 Task: Look for space in Metro, Indonesia from 6th September, 2023 to 15th September, 2023 for 6 adults in price range Rs.8000 to Rs.12000. Place can be entire place or private room with 6 bedrooms having 6 beds and 6 bathrooms. Property type can be house, flat, guest house. Amenities needed are: wifi, TV, free parkinig on premises, gym, breakfast. Booking option can be shelf check-in. Required host language is English.
Action: Mouse moved to (434, 87)
Screenshot: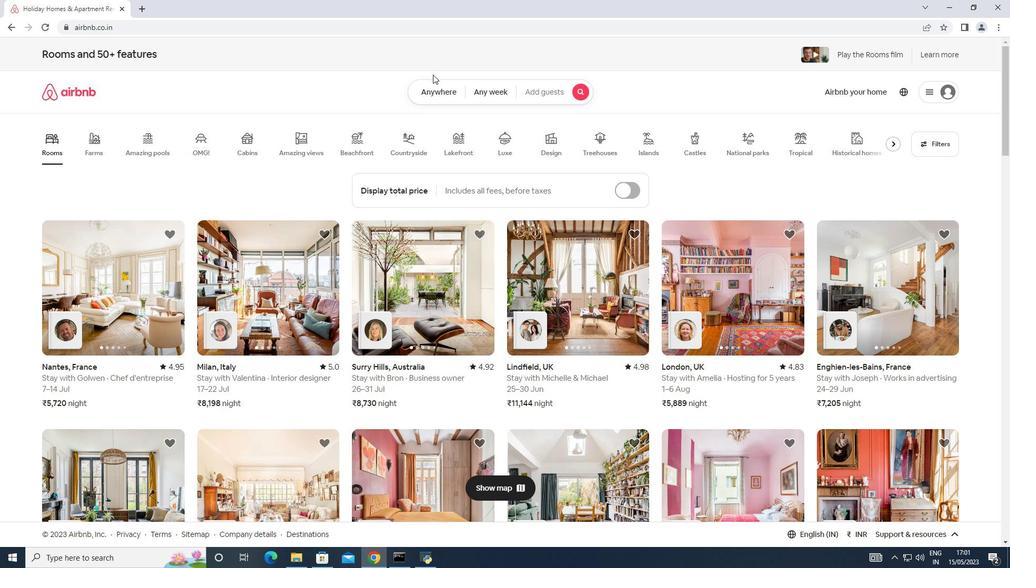 
Action: Mouse pressed left at (434, 87)
Screenshot: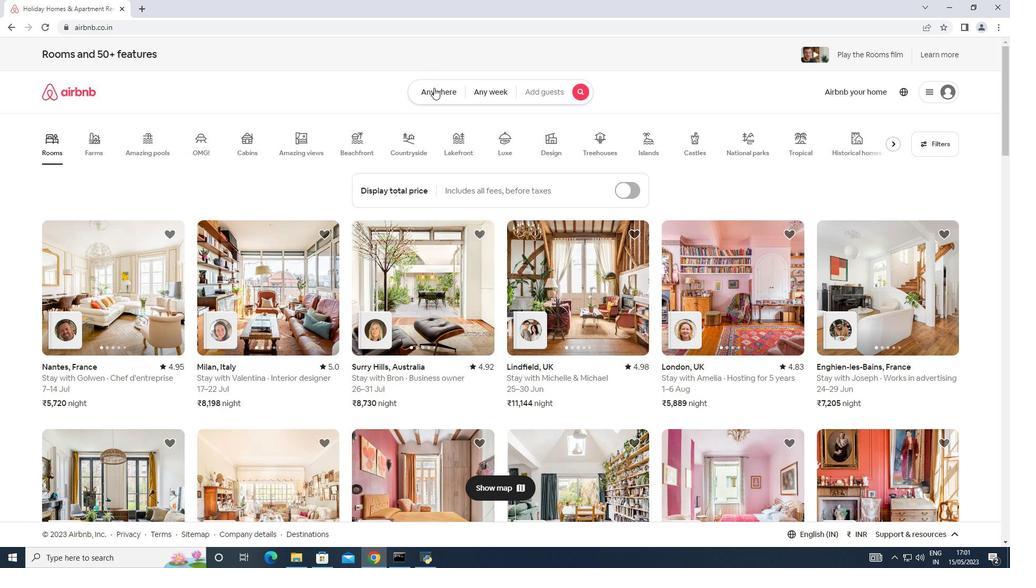 
Action: Mouse moved to (379, 135)
Screenshot: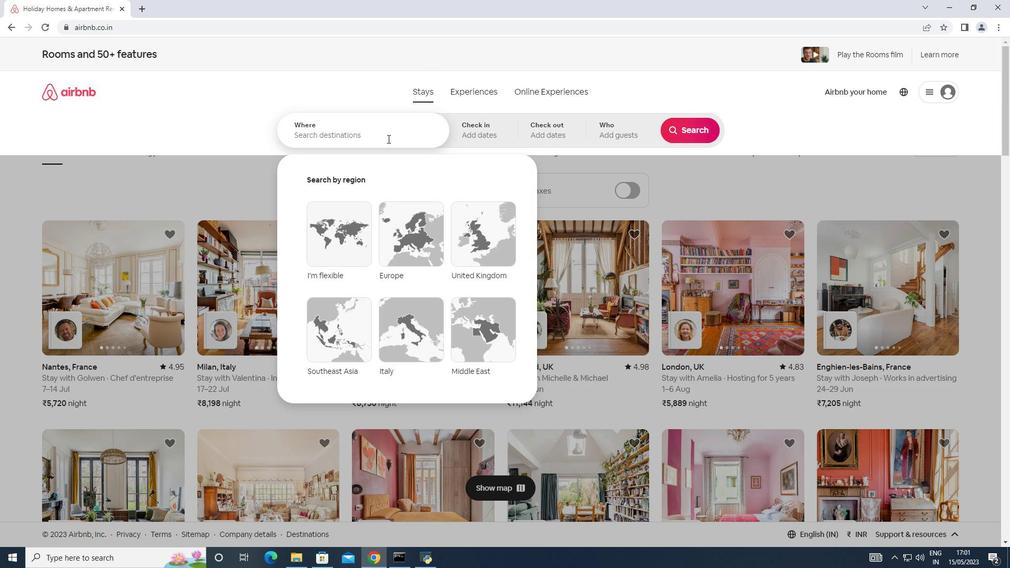 
Action: Mouse pressed left at (379, 135)
Screenshot: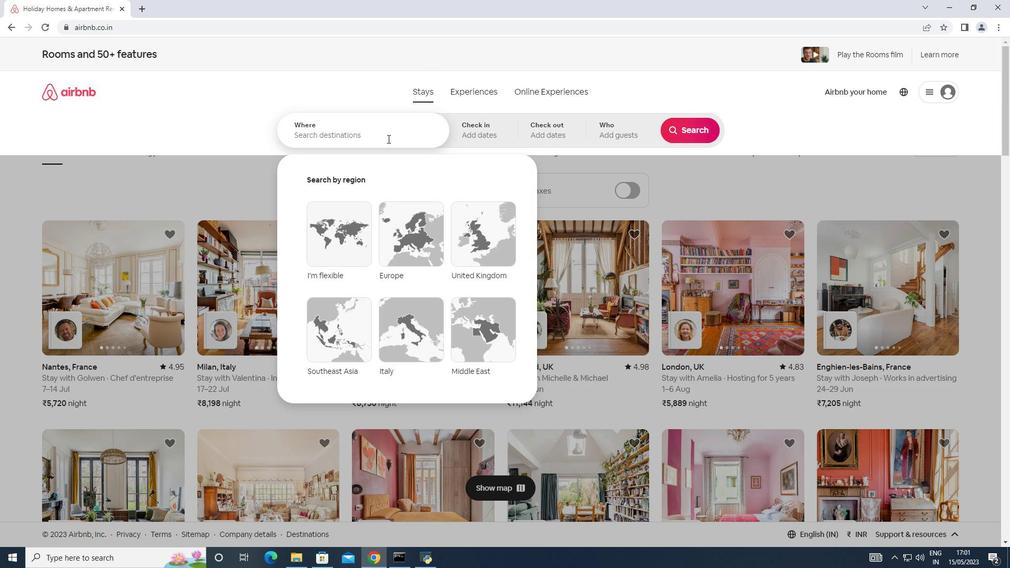 
Action: Key pressed <Key.shift>Metro,<Key.shift><Key.shift><Key.shift><Key.shift><Key.shift><Key.shift><Key.shift><Key.shift><Key.shift><Key.shift><Key.shift><Key.shift><Key.shift><Key.shift>Indonesia
Screenshot: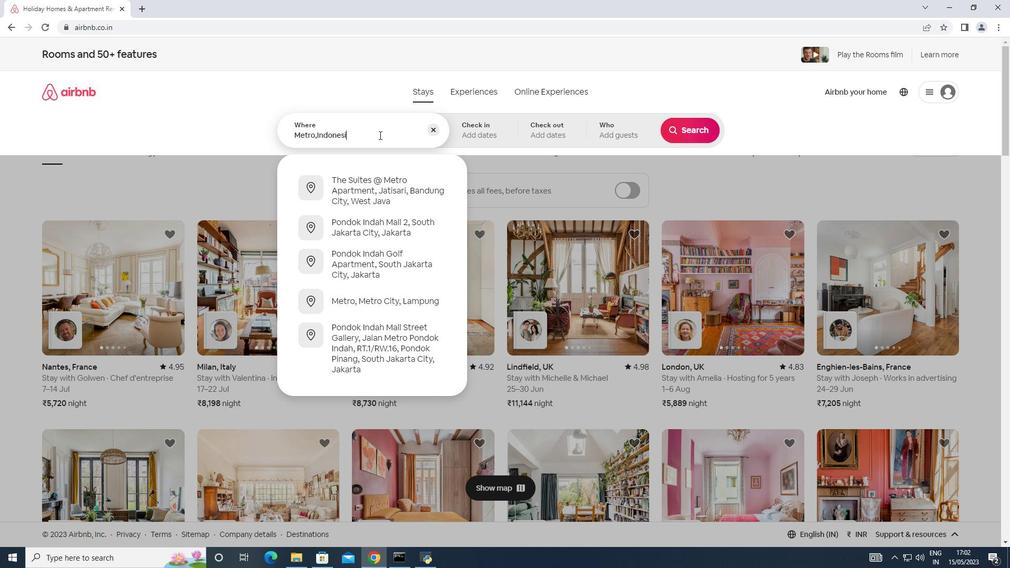 
Action: Mouse moved to (468, 123)
Screenshot: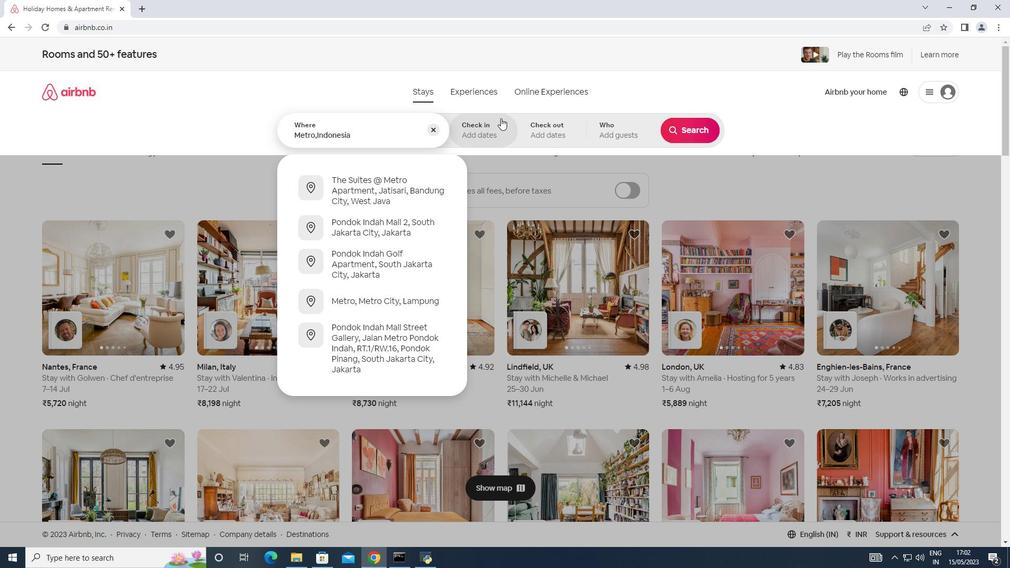 
Action: Mouse pressed left at (468, 123)
Screenshot: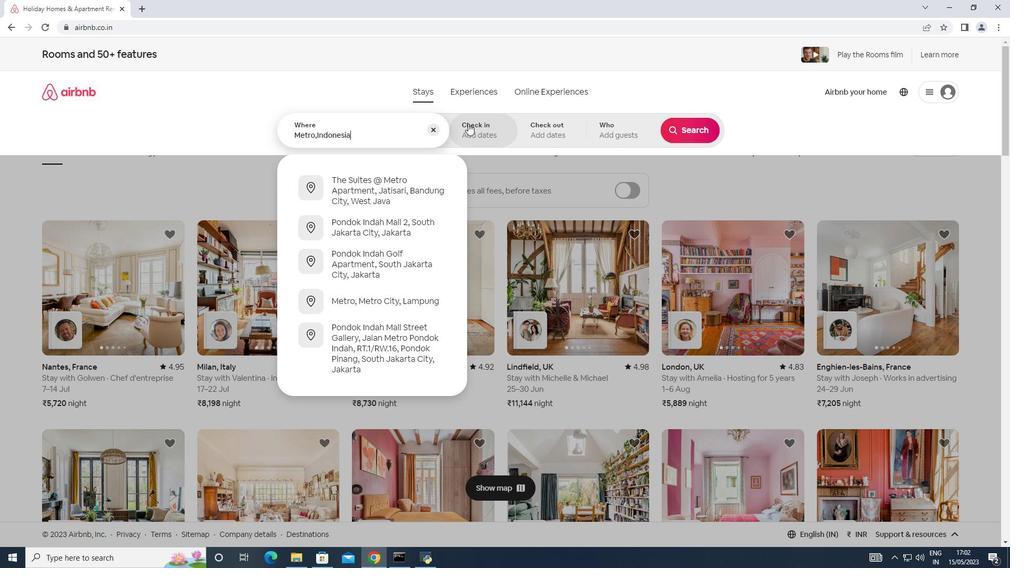 
Action: Mouse moved to (687, 213)
Screenshot: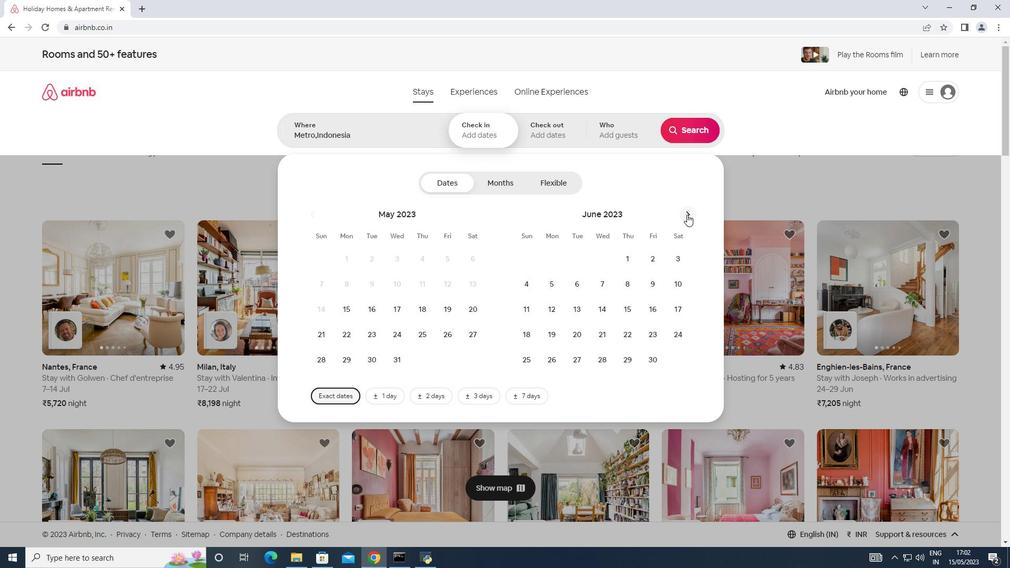 
Action: Mouse pressed left at (687, 213)
Screenshot: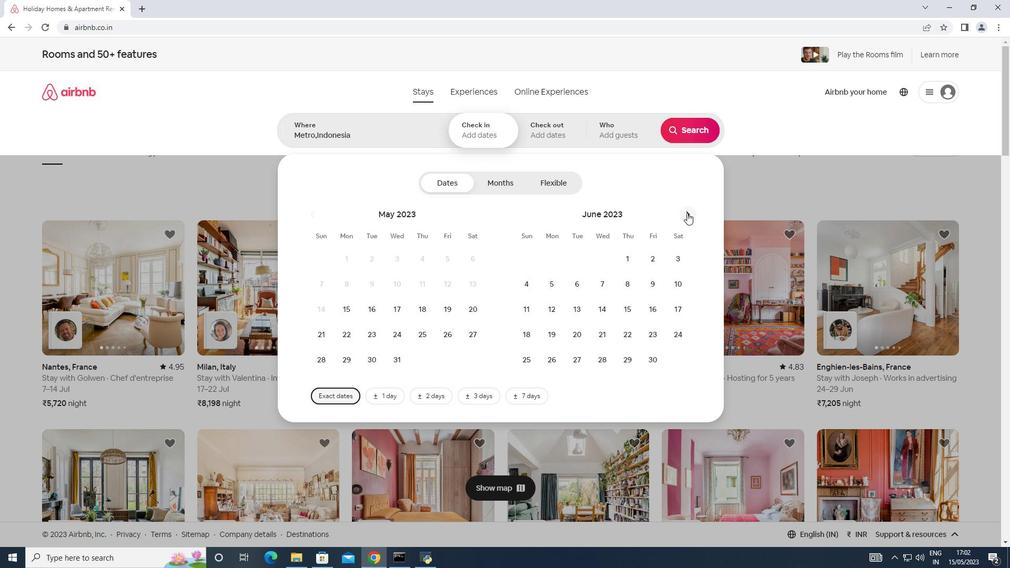 
Action: Mouse pressed left at (687, 213)
Screenshot: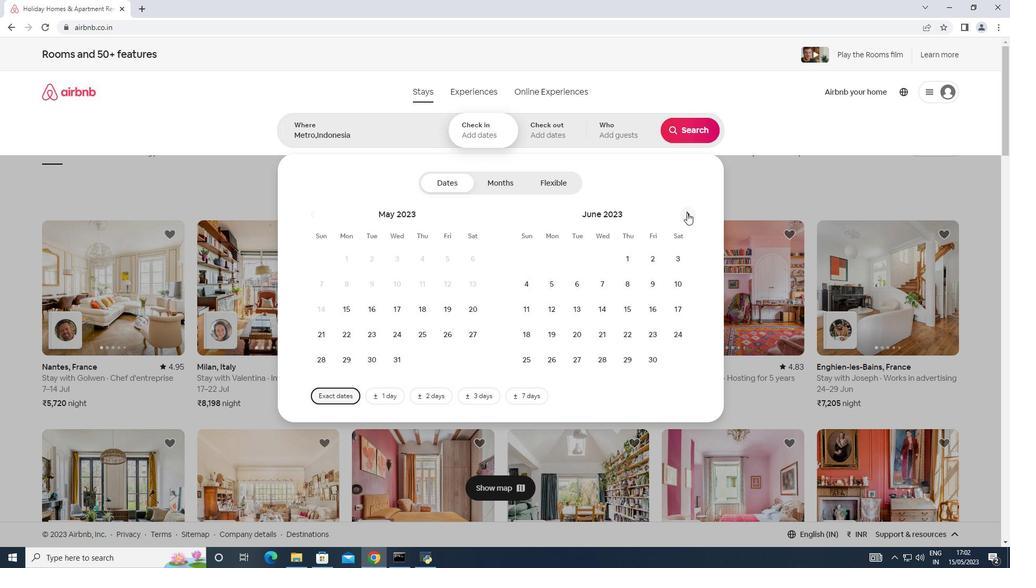 
Action: Mouse pressed left at (687, 213)
Screenshot: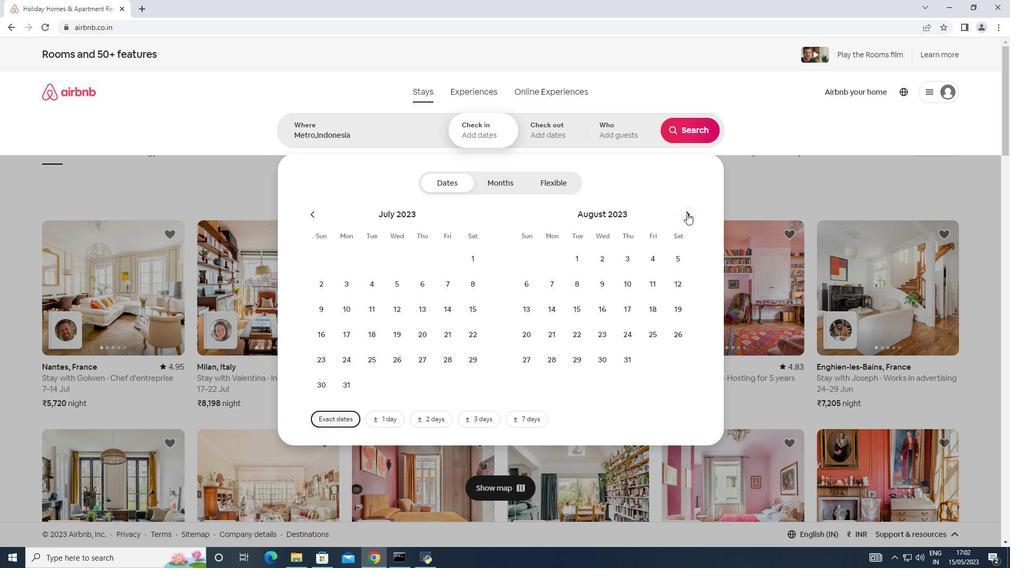 
Action: Mouse moved to (600, 280)
Screenshot: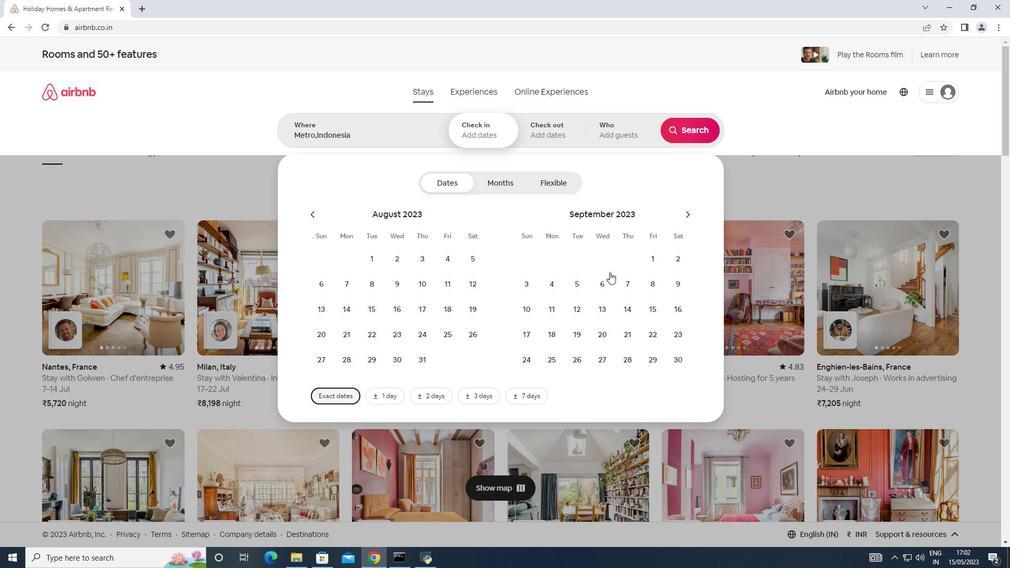 
Action: Mouse pressed left at (600, 280)
Screenshot: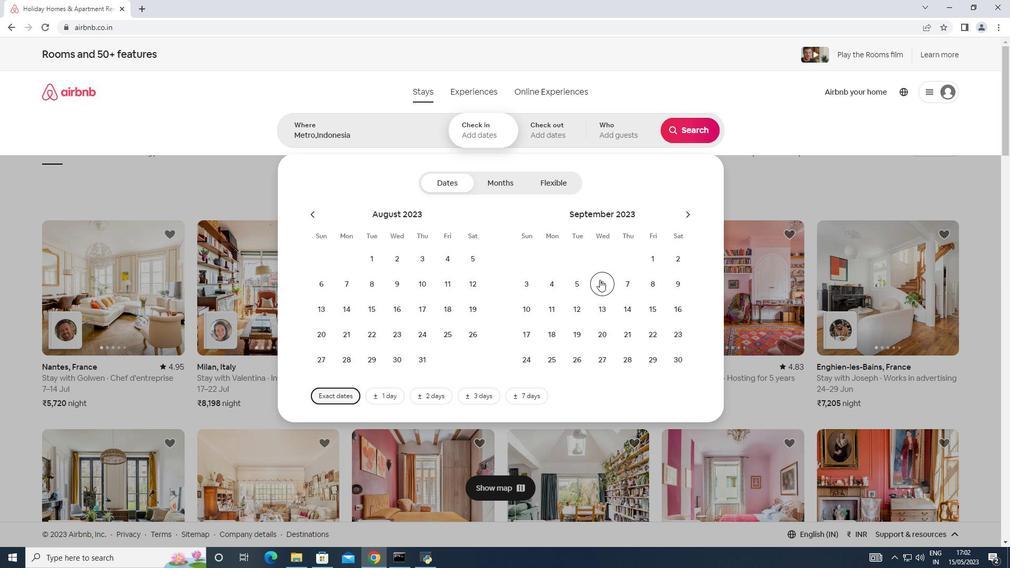 
Action: Mouse moved to (654, 312)
Screenshot: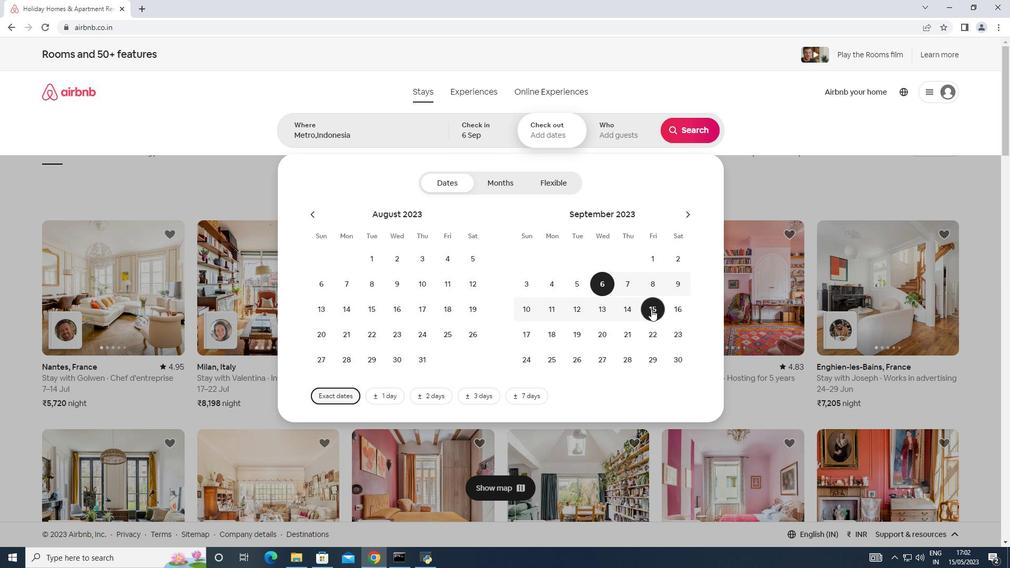 
Action: Mouse pressed left at (654, 312)
Screenshot: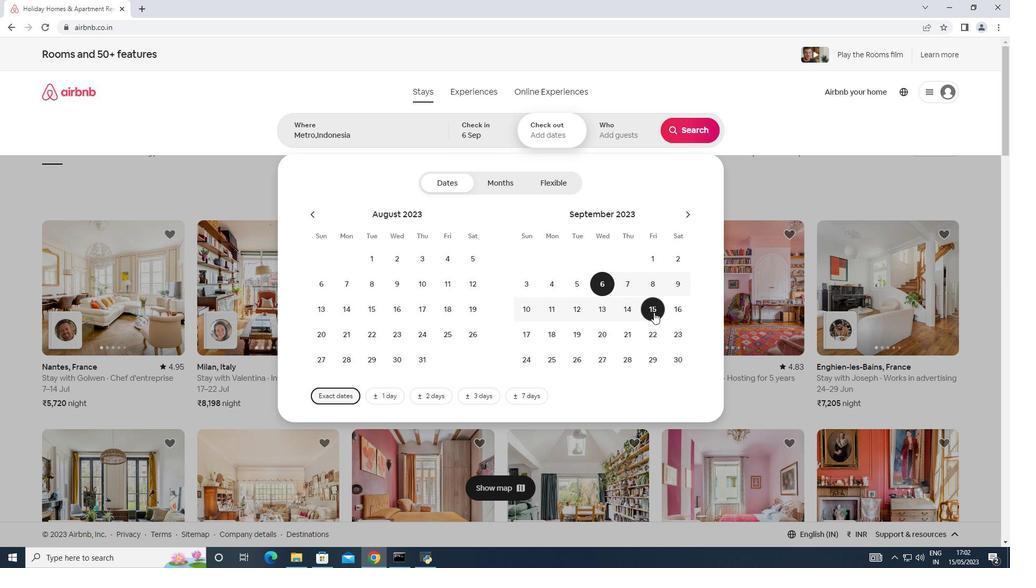 
Action: Mouse moved to (633, 134)
Screenshot: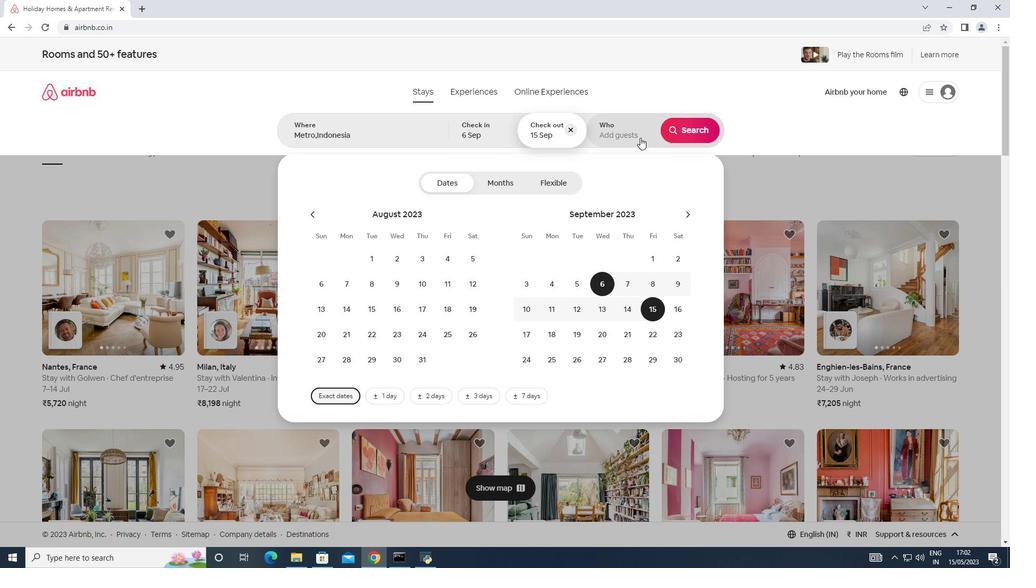
Action: Mouse pressed left at (633, 134)
Screenshot: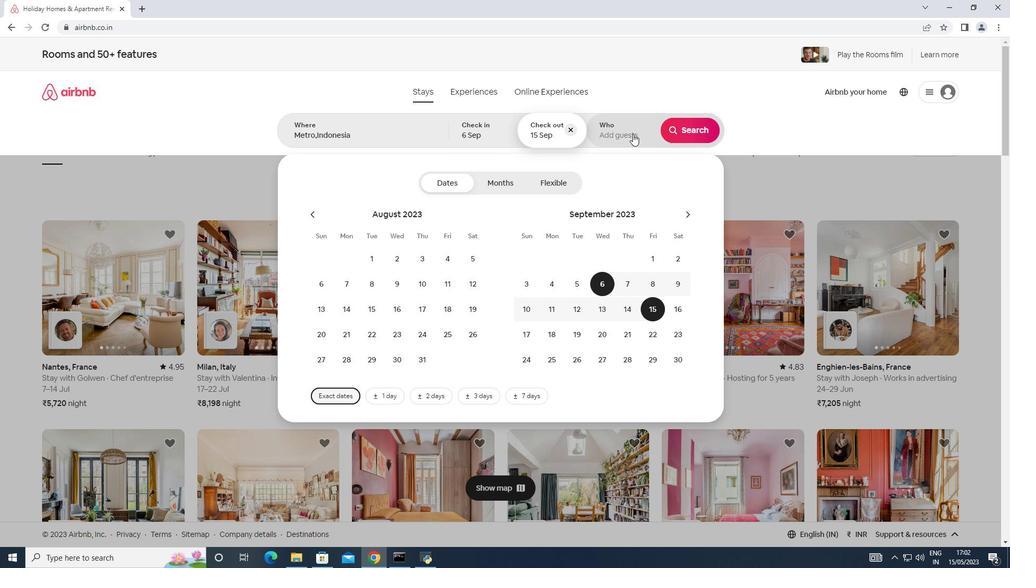 
Action: Mouse moved to (687, 184)
Screenshot: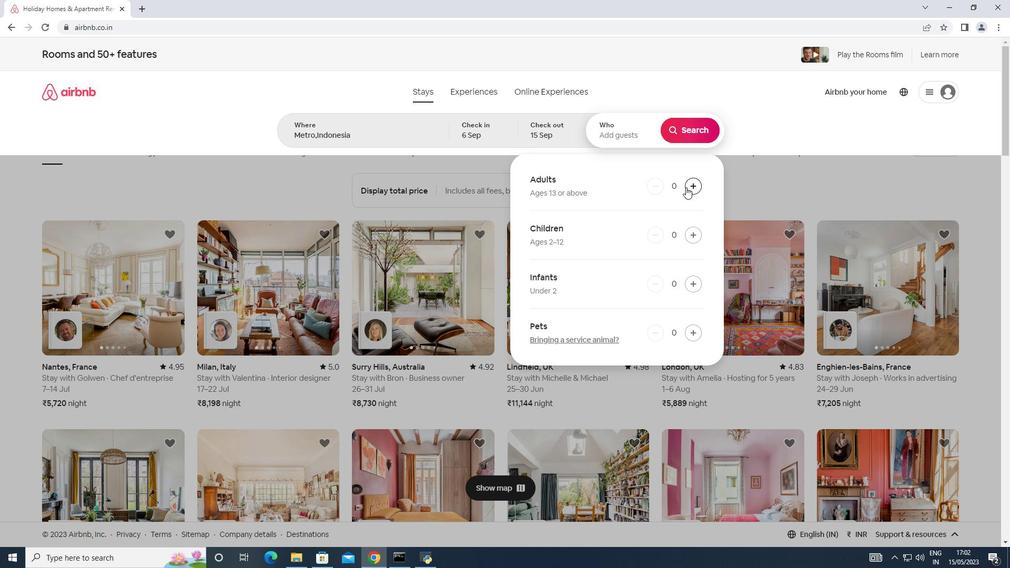 
Action: Mouse pressed left at (687, 184)
Screenshot: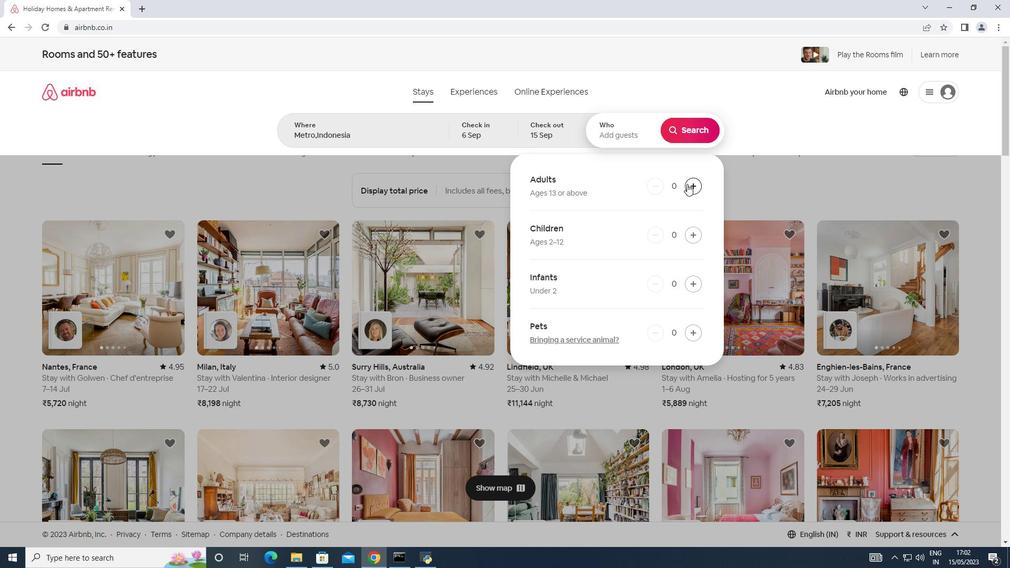 
Action: Mouse pressed left at (687, 184)
Screenshot: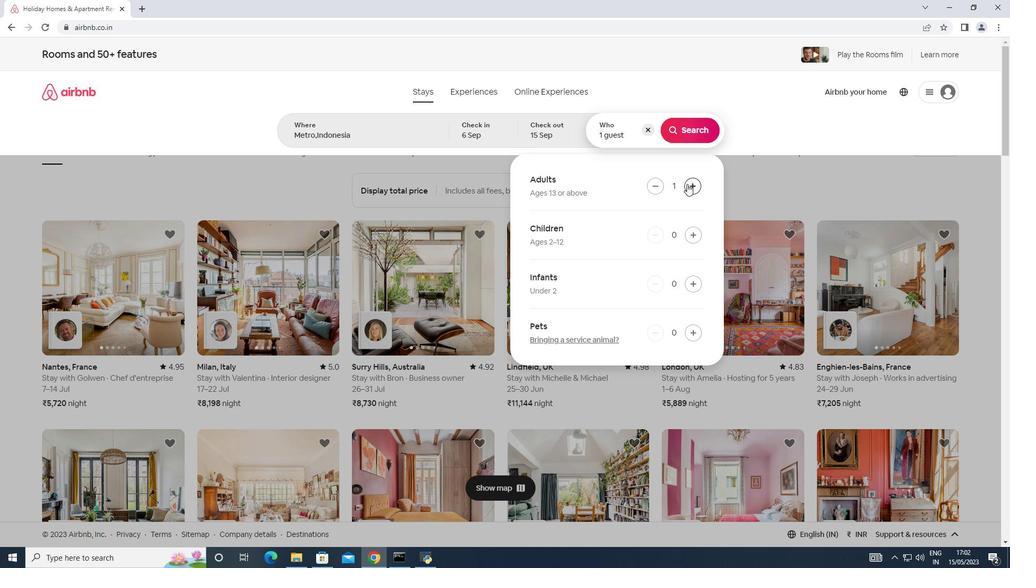 
Action: Mouse pressed left at (687, 184)
Screenshot: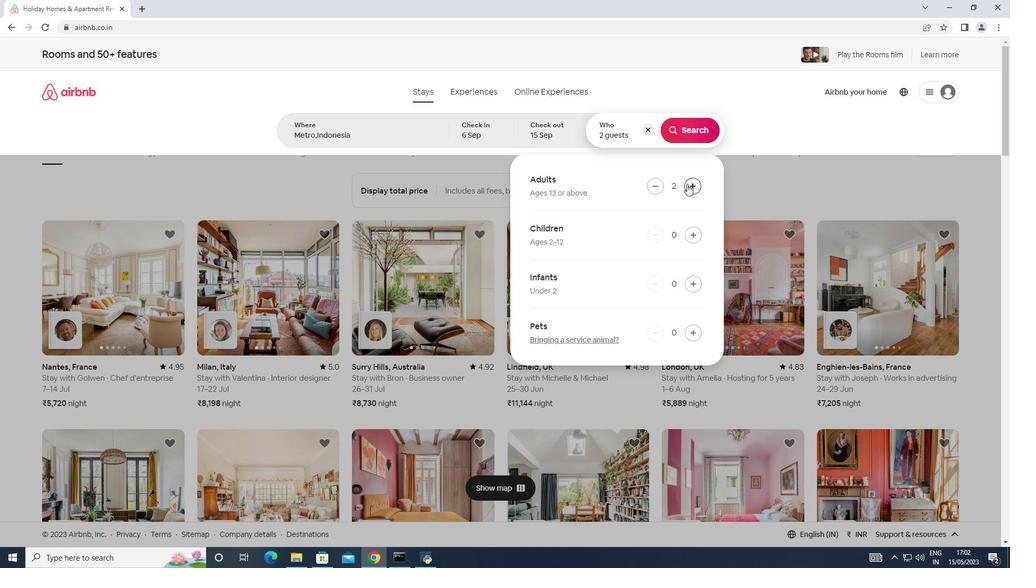 
Action: Mouse pressed left at (687, 184)
Screenshot: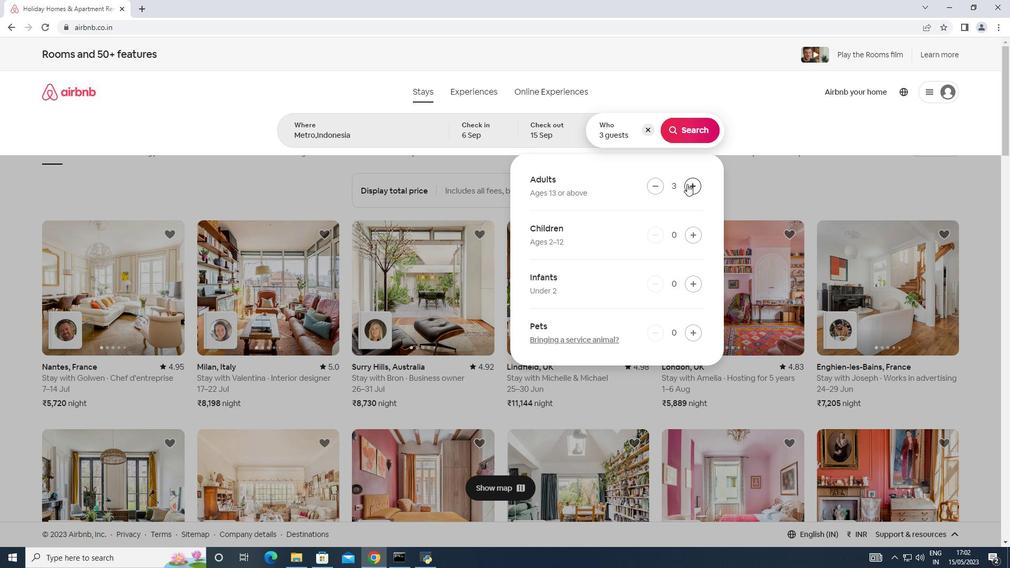 
Action: Mouse pressed left at (687, 184)
Screenshot: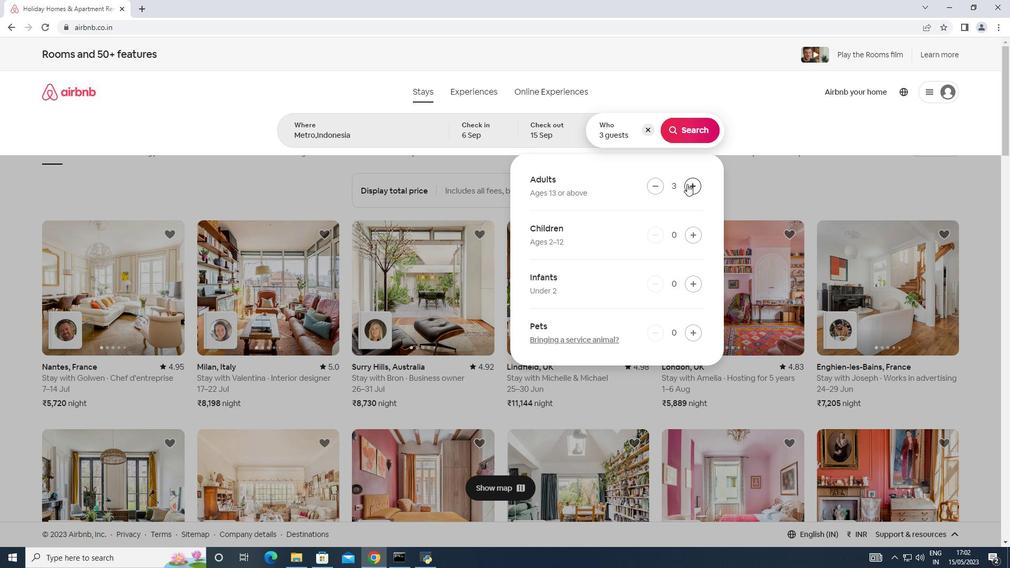 
Action: Mouse pressed left at (687, 184)
Screenshot: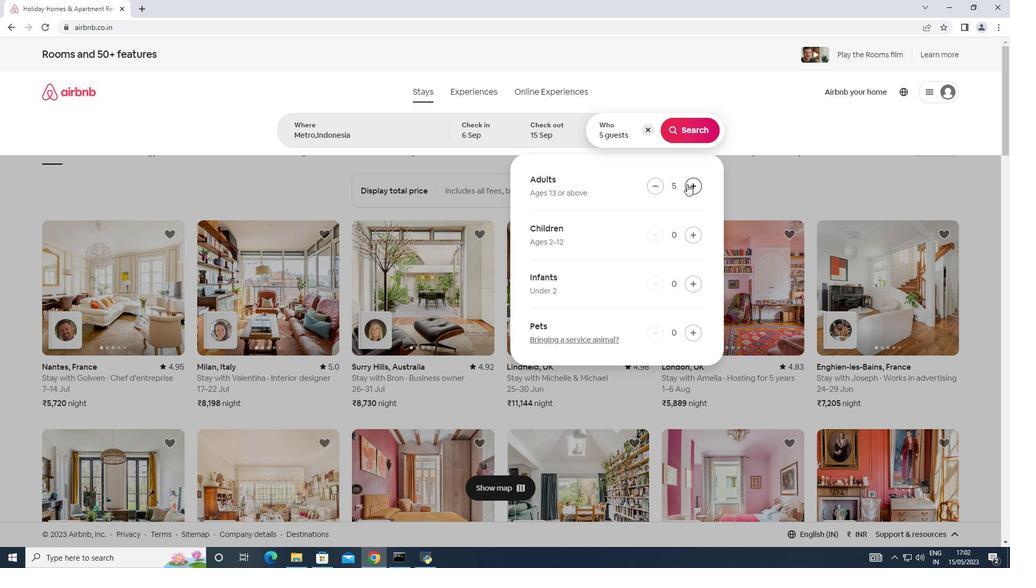 
Action: Mouse moved to (688, 125)
Screenshot: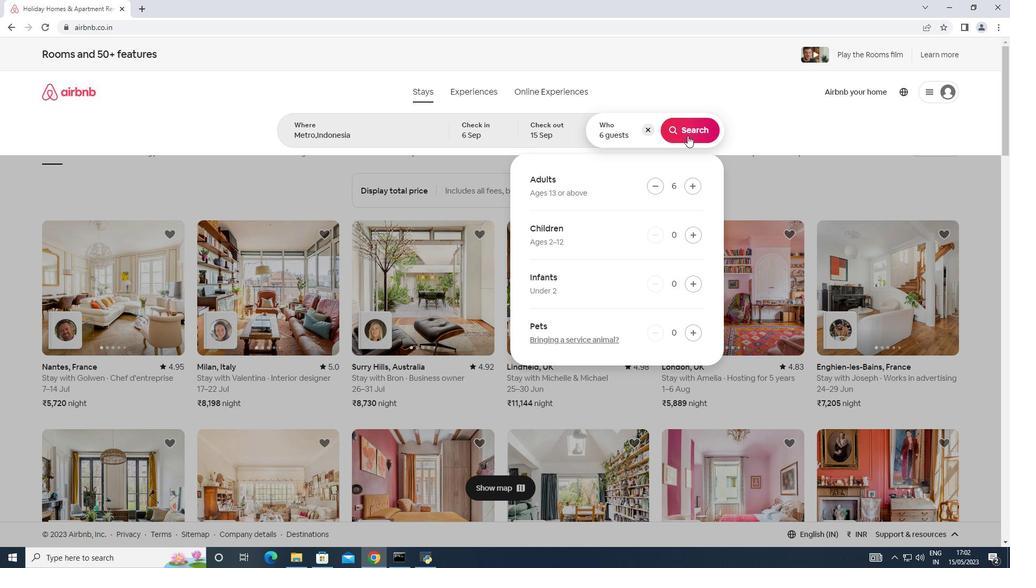 
Action: Mouse pressed left at (688, 125)
Screenshot: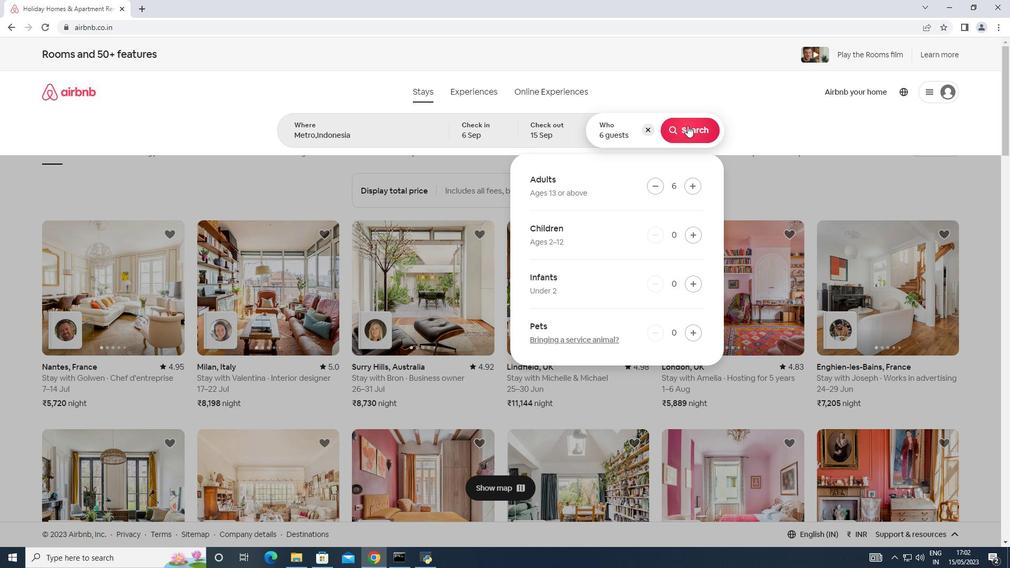 
Action: Mouse moved to (958, 102)
Screenshot: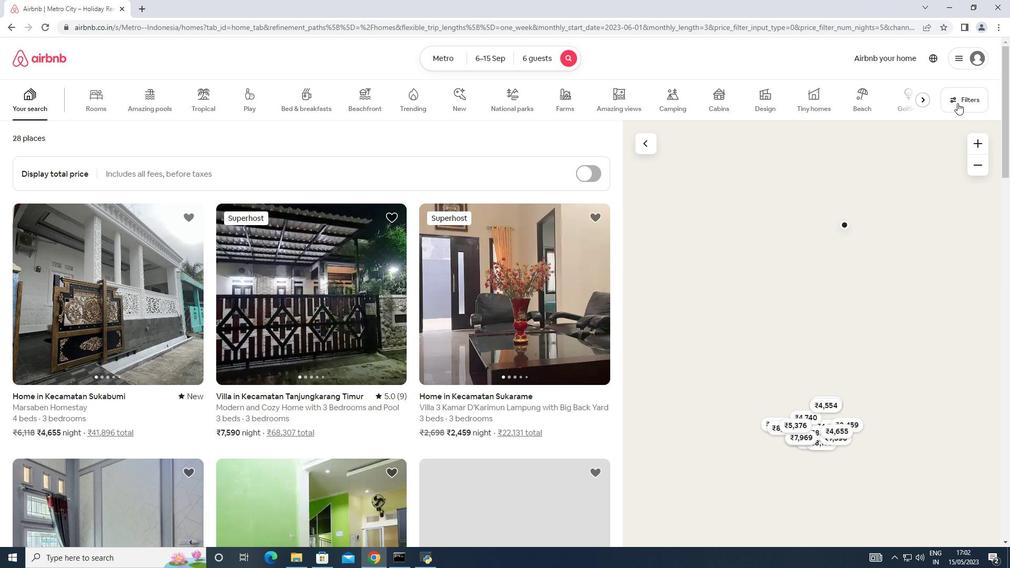 
Action: Mouse pressed left at (958, 102)
Screenshot: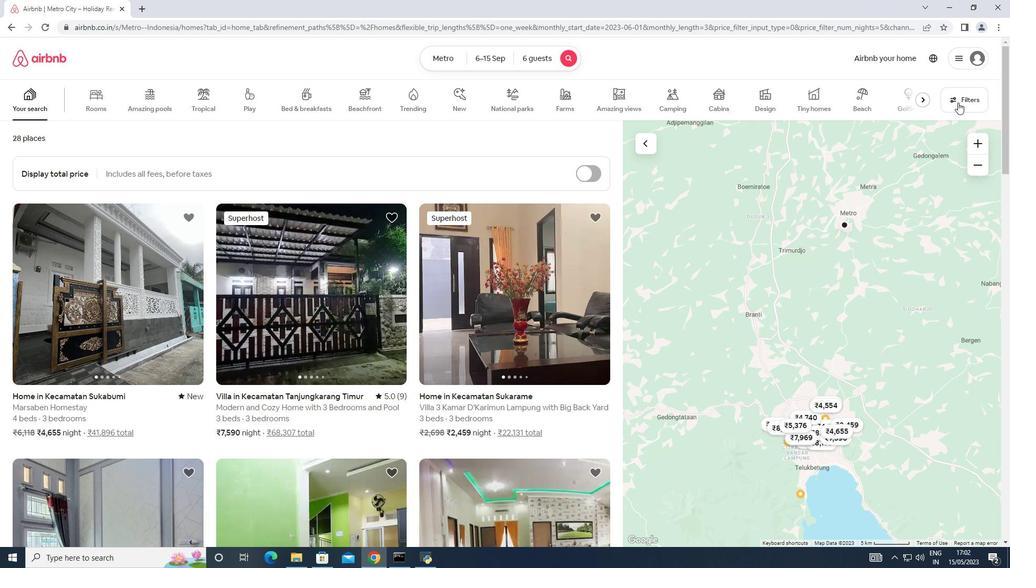 
Action: Mouse moved to (368, 358)
Screenshot: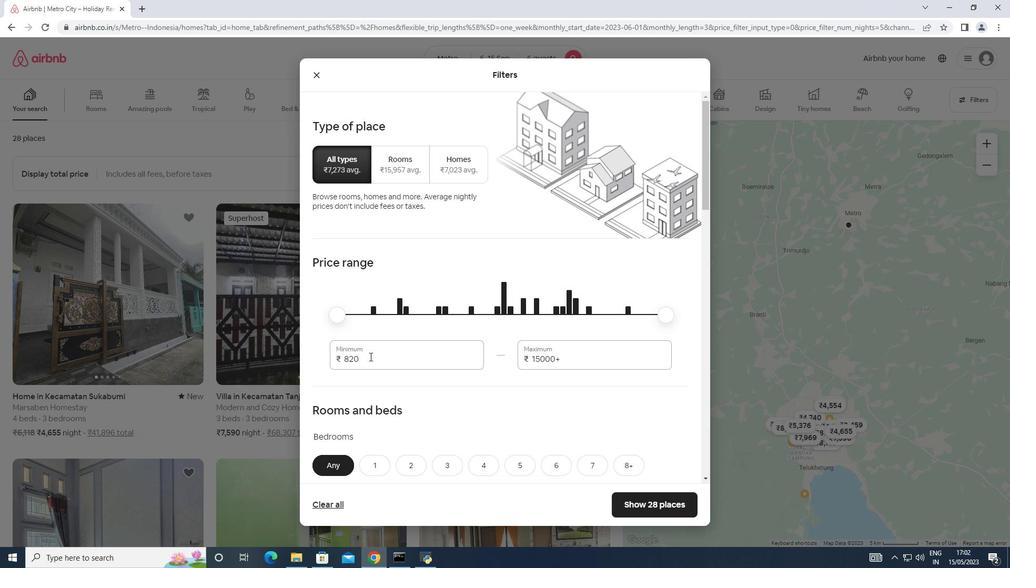
Action: Mouse pressed left at (368, 358)
Screenshot: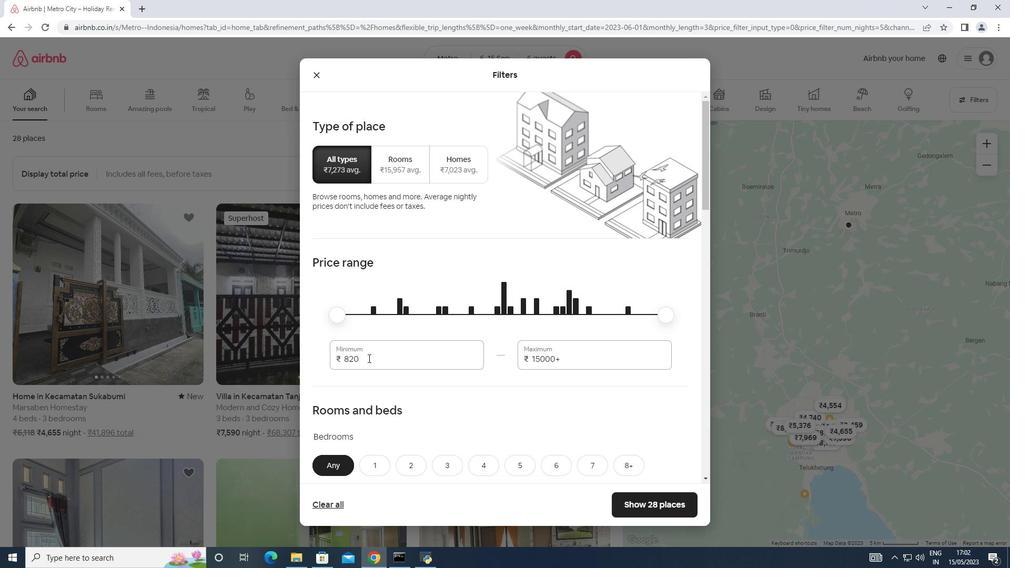 
Action: Mouse moved to (336, 357)
Screenshot: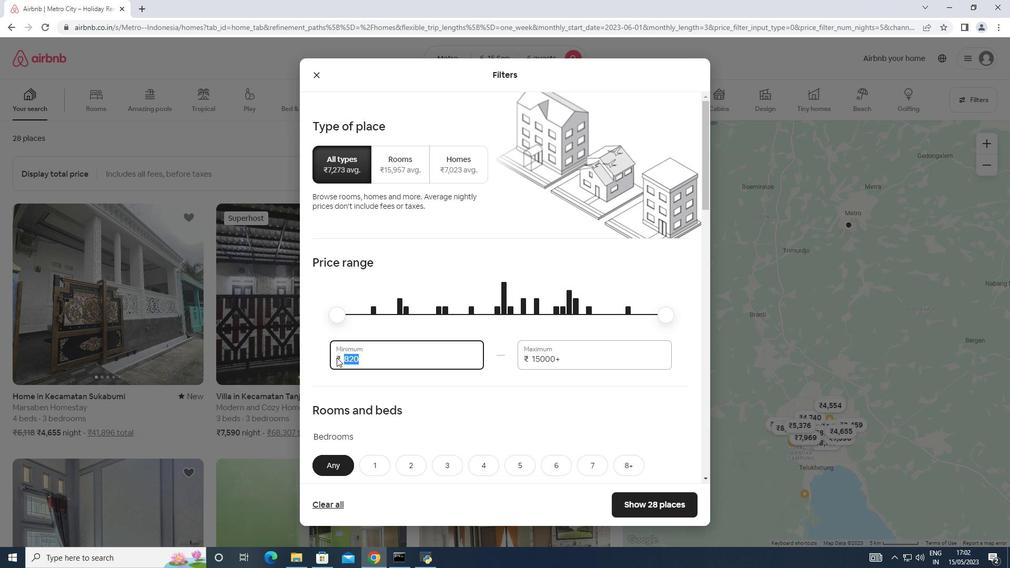 
Action: Key pressed 8000
Screenshot: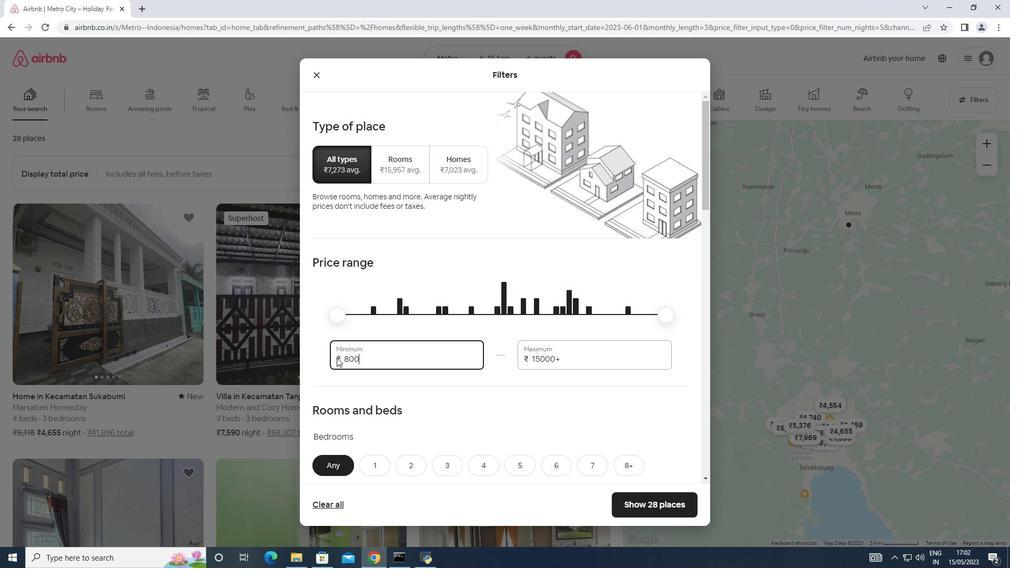 
Action: Mouse moved to (568, 354)
Screenshot: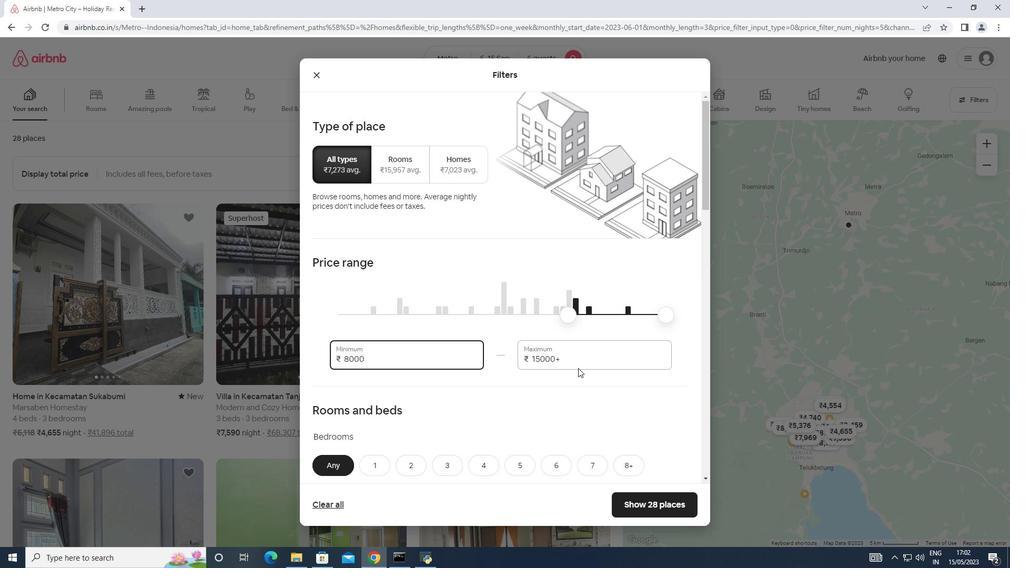 
Action: Mouse pressed left at (568, 354)
Screenshot: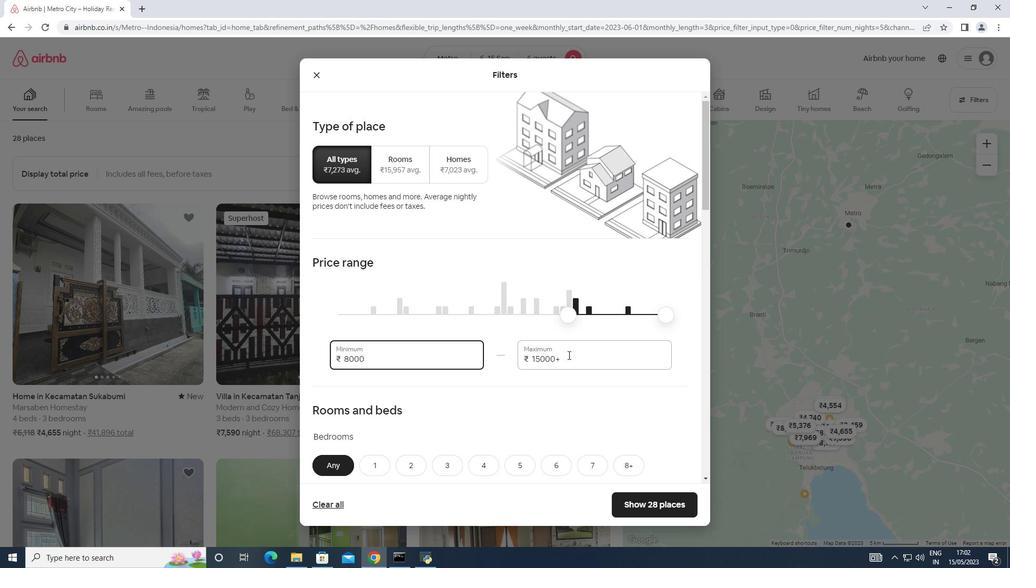 
Action: Mouse moved to (527, 353)
Screenshot: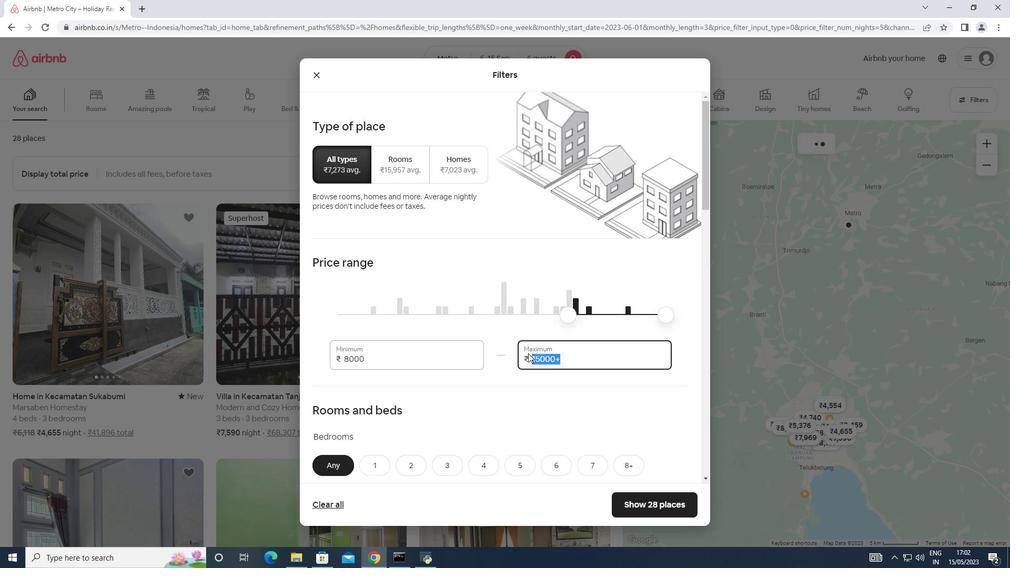 
Action: Key pressed 12000
Screenshot: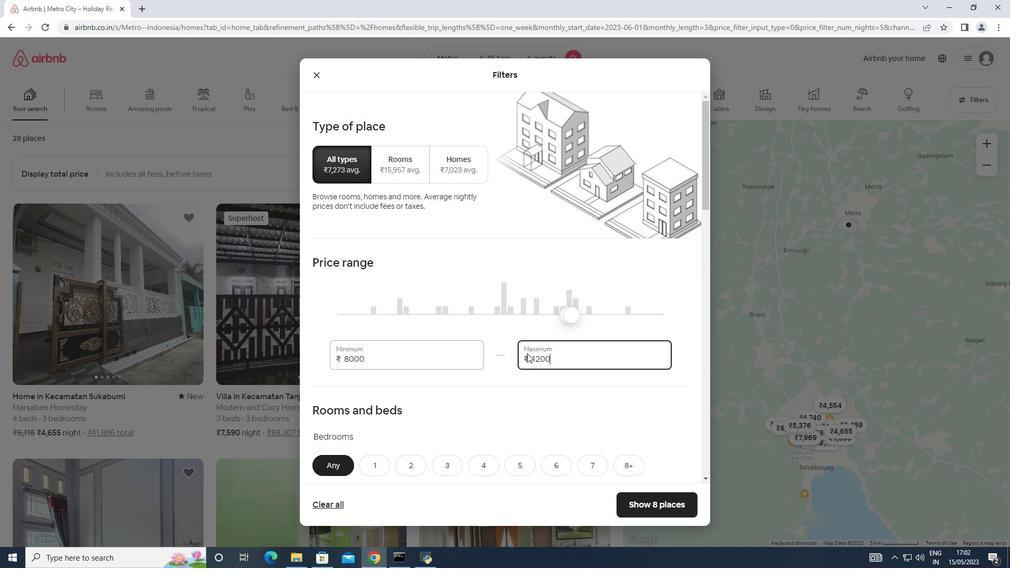 
Action: Mouse moved to (542, 342)
Screenshot: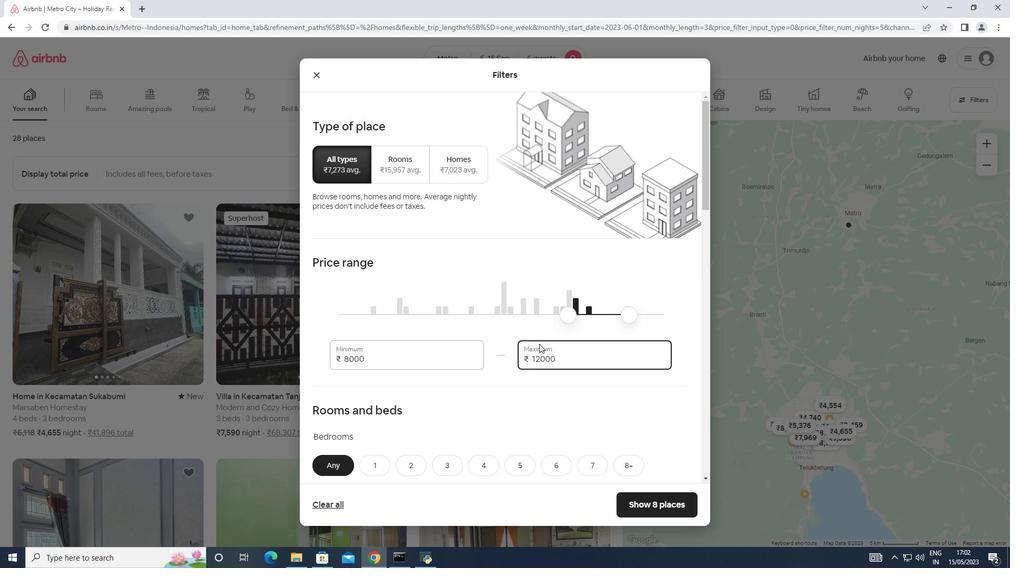 
Action: Mouse scrolled (542, 341) with delta (0, 0)
Screenshot: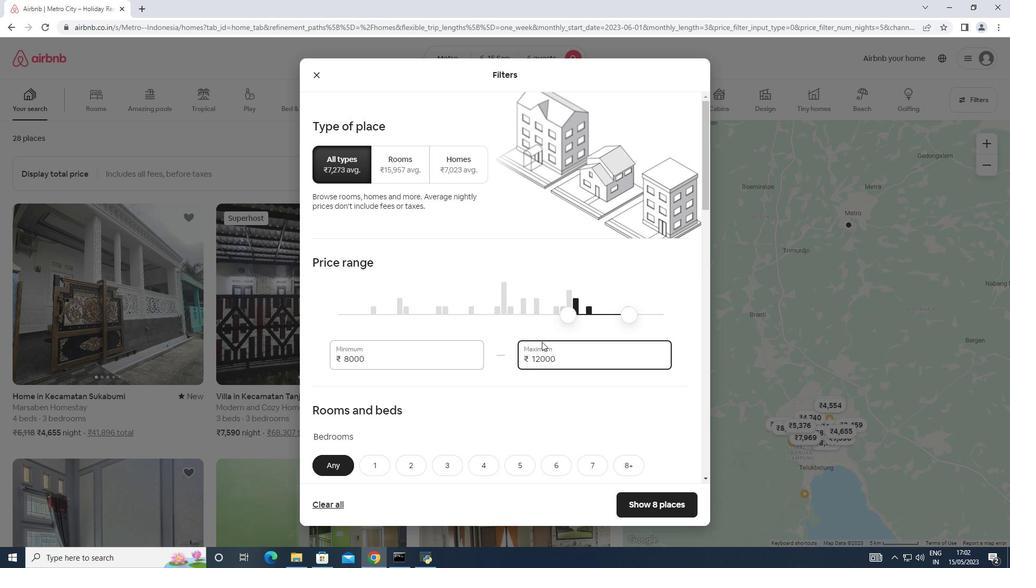 
Action: Mouse moved to (542, 342)
Screenshot: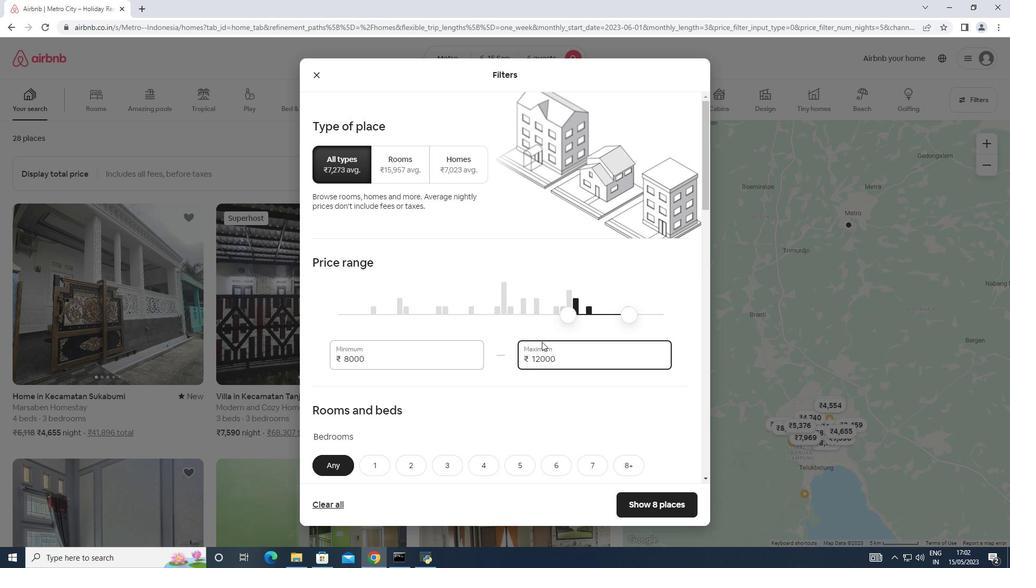 
Action: Mouse scrolled (542, 341) with delta (0, 0)
Screenshot: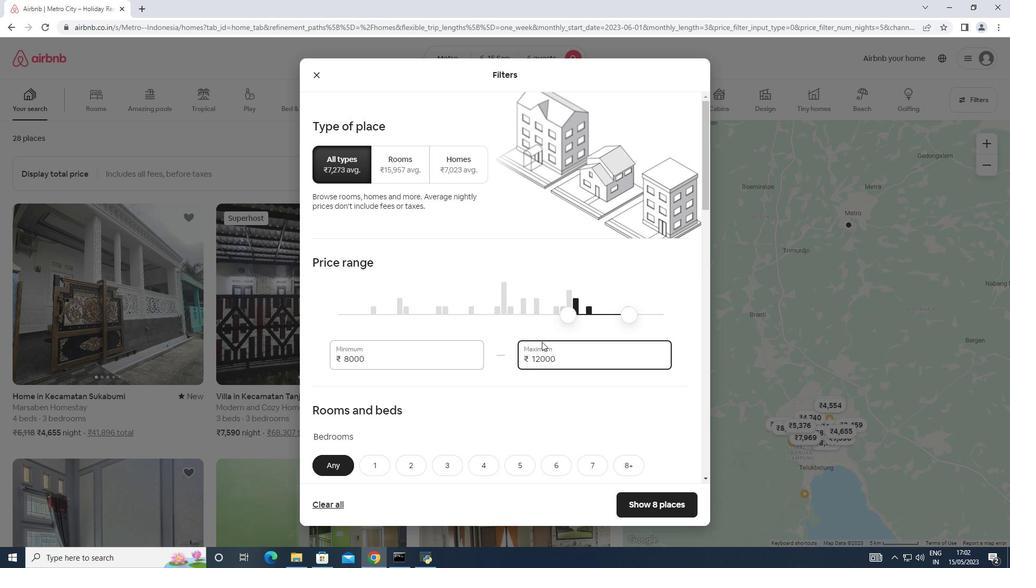 
Action: Mouse moved to (542, 342)
Screenshot: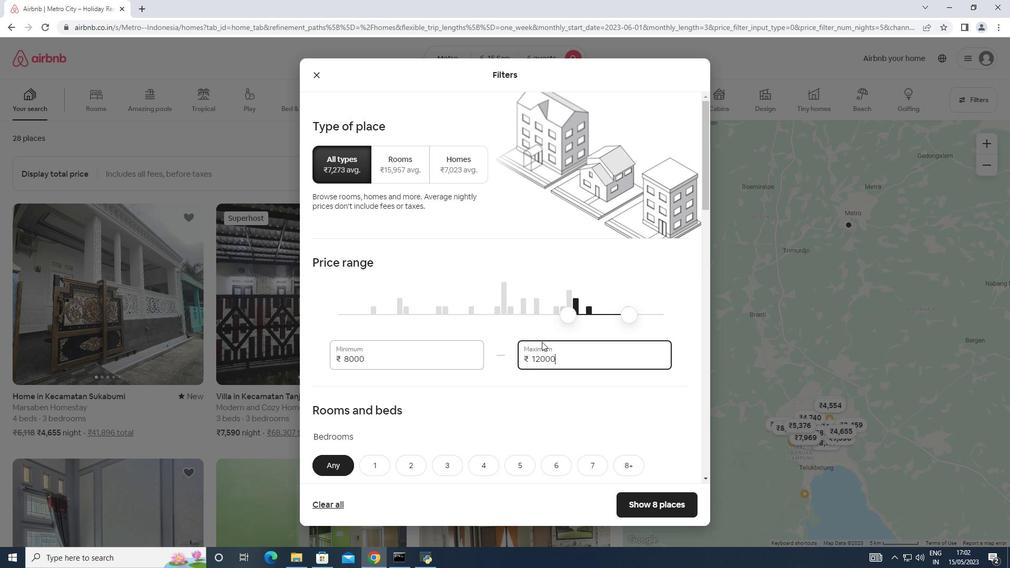 
Action: Mouse scrolled (542, 341) with delta (0, 0)
Screenshot: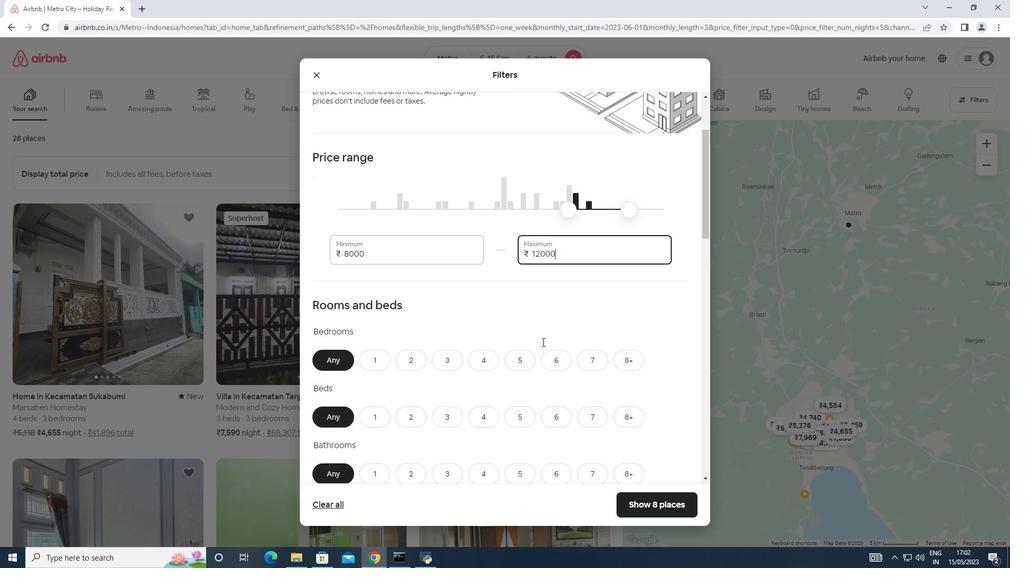 
Action: Mouse scrolled (542, 341) with delta (0, 0)
Screenshot: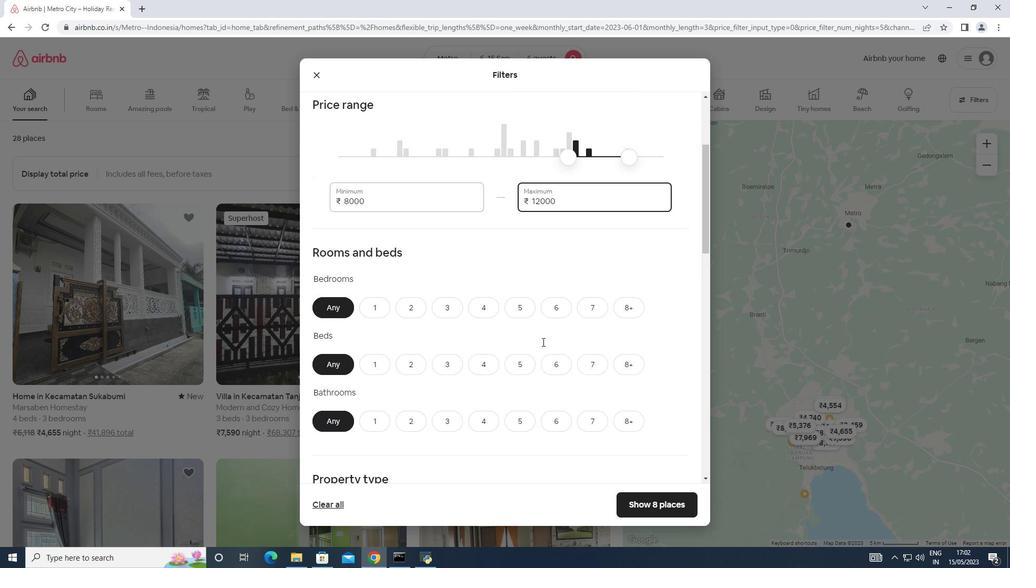 
Action: Mouse moved to (563, 258)
Screenshot: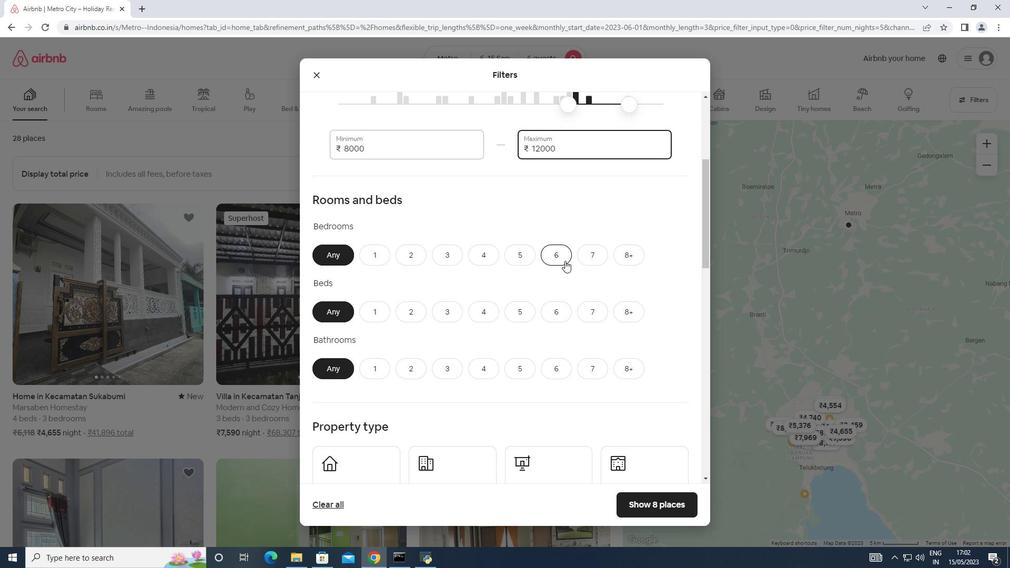 
Action: Mouse pressed left at (563, 258)
Screenshot: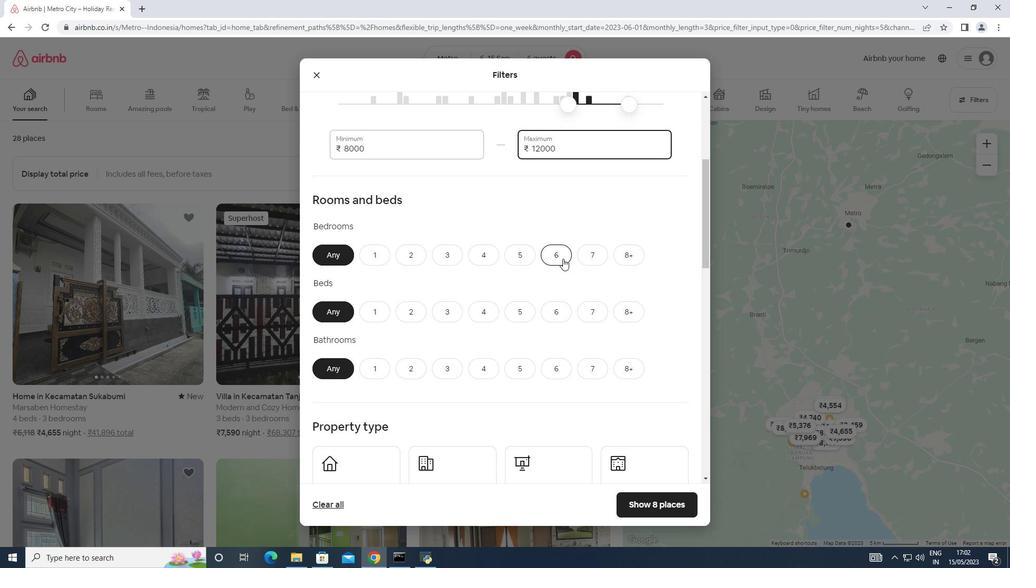 
Action: Mouse moved to (558, 319)
Screenshot: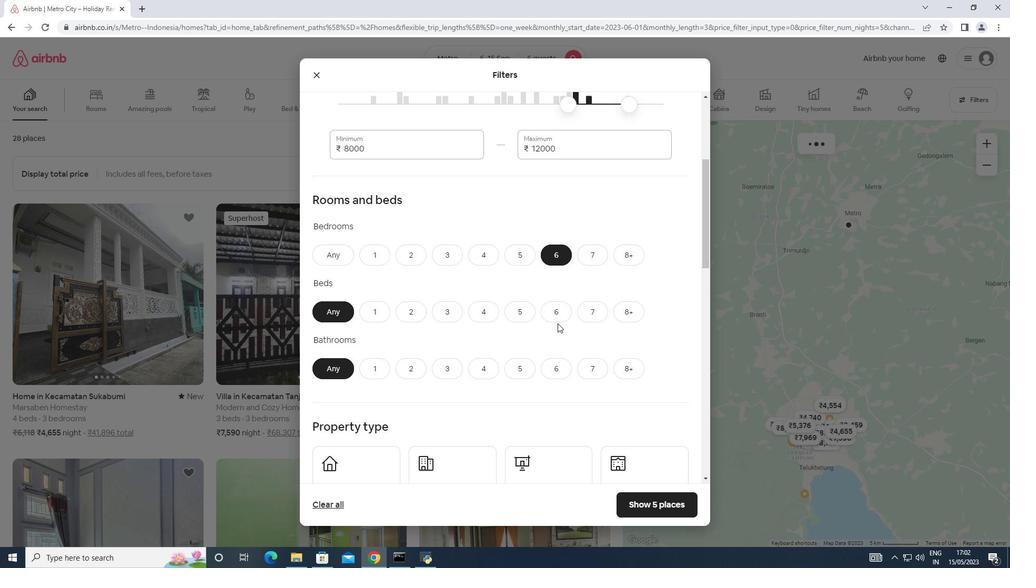 
Action: Mouse pressed left at (558, 319)
Screenshot: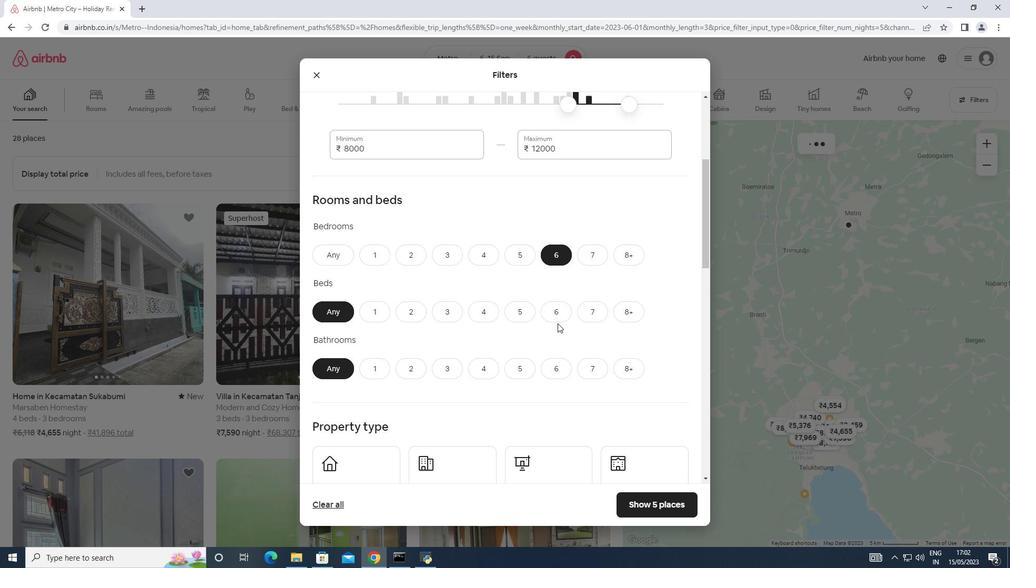
Action: Mouse moved to (551, 366)
Screenshot: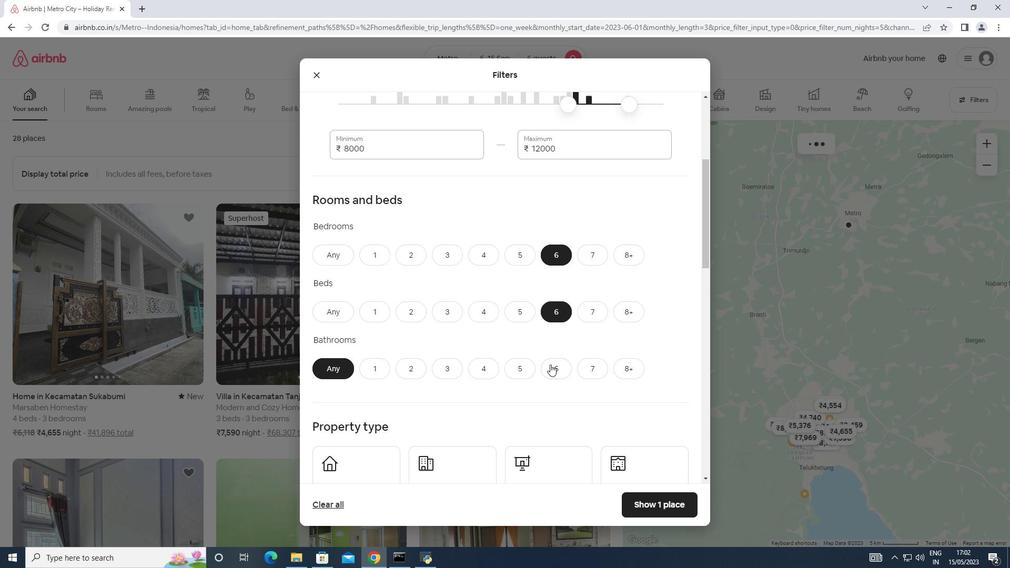 
Action: Mouse pressed left at (551, 366)
Screenshot: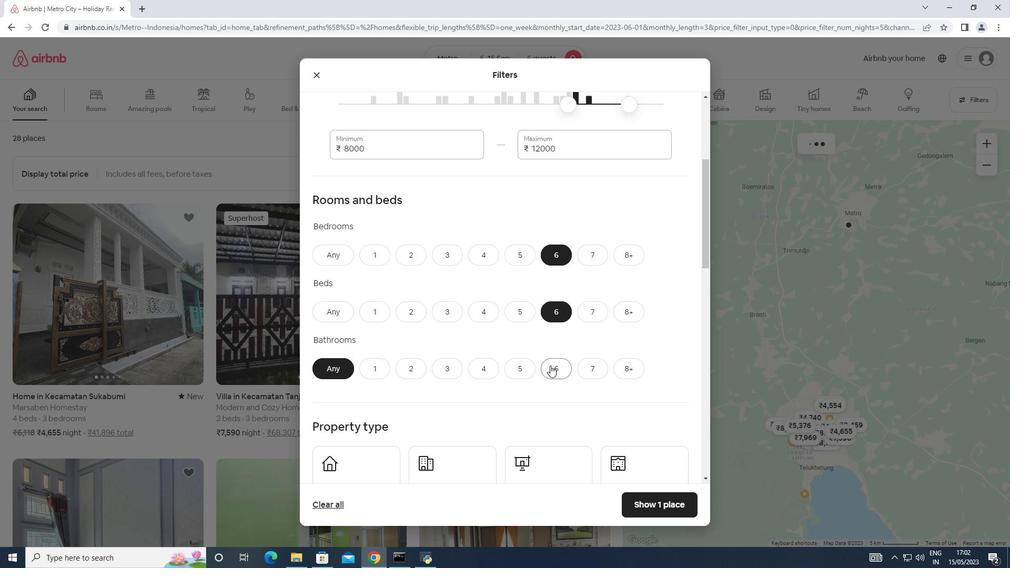 
Action: Mouse moved to (547, 366)
Screenshot: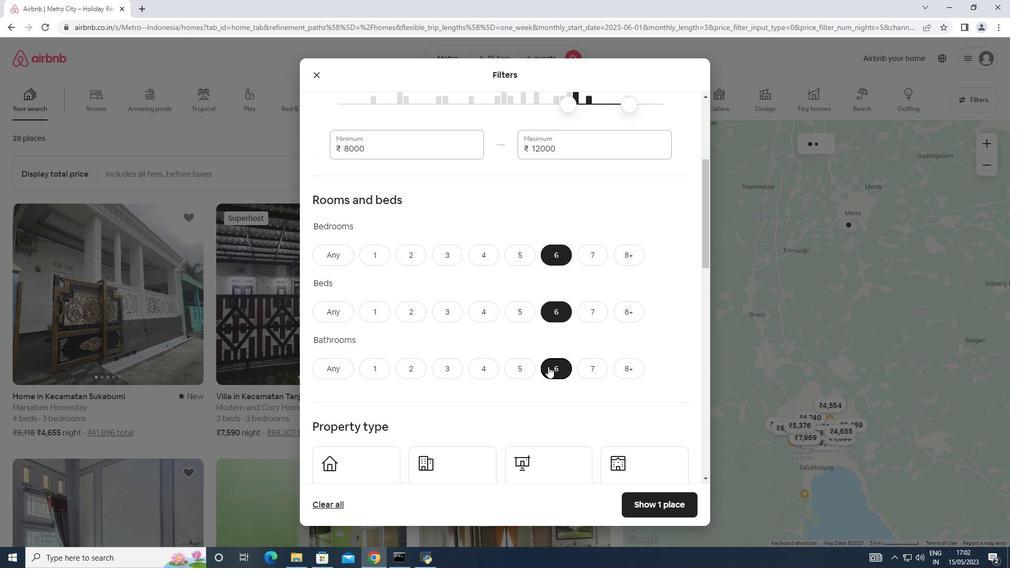 
Action: Mouse scrolled (547, 365) with delta (0, 0)
Screenshot: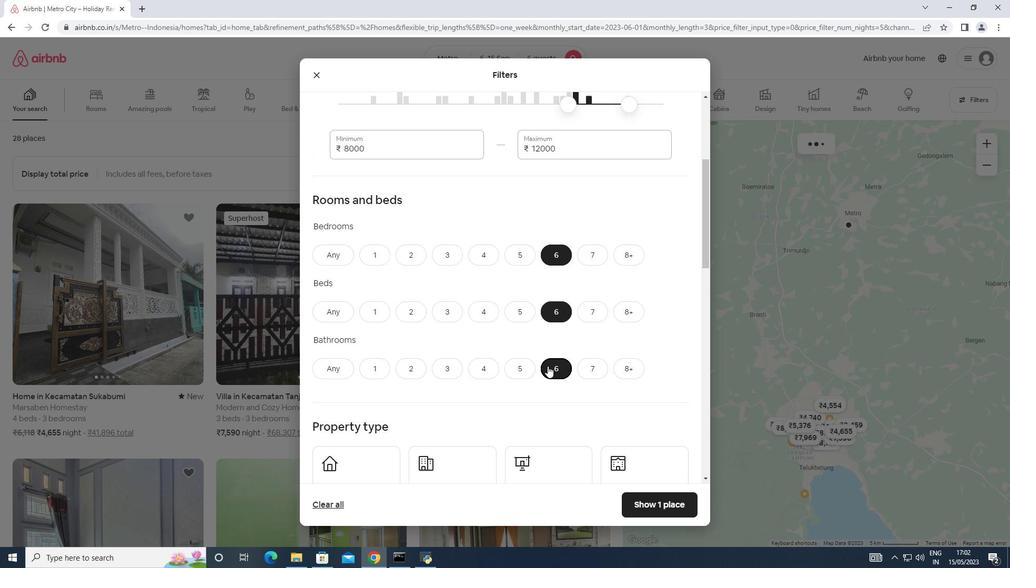 
Action: Mouse moved to (546, 360)
Screenshot: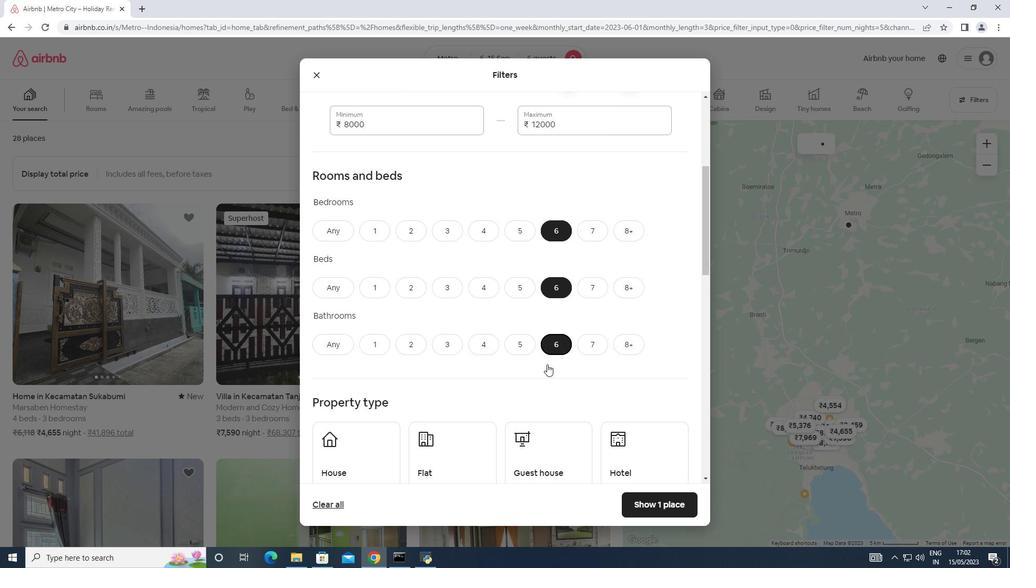
Action: Mouse scrolled (546, 359) with delta (0, 0)
Screenshot: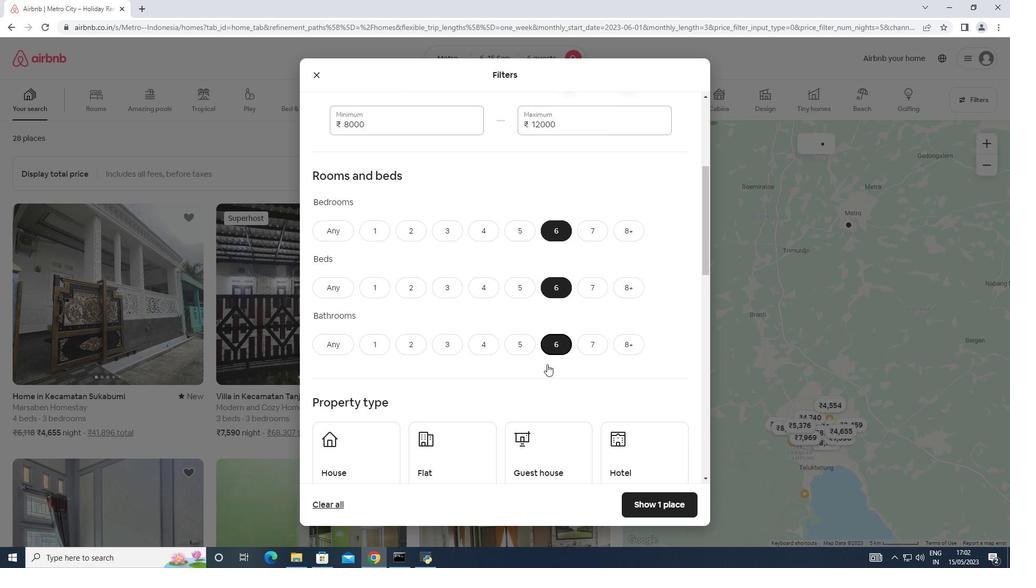 
Action: Mouse moved to (524, 353)
Screenshot: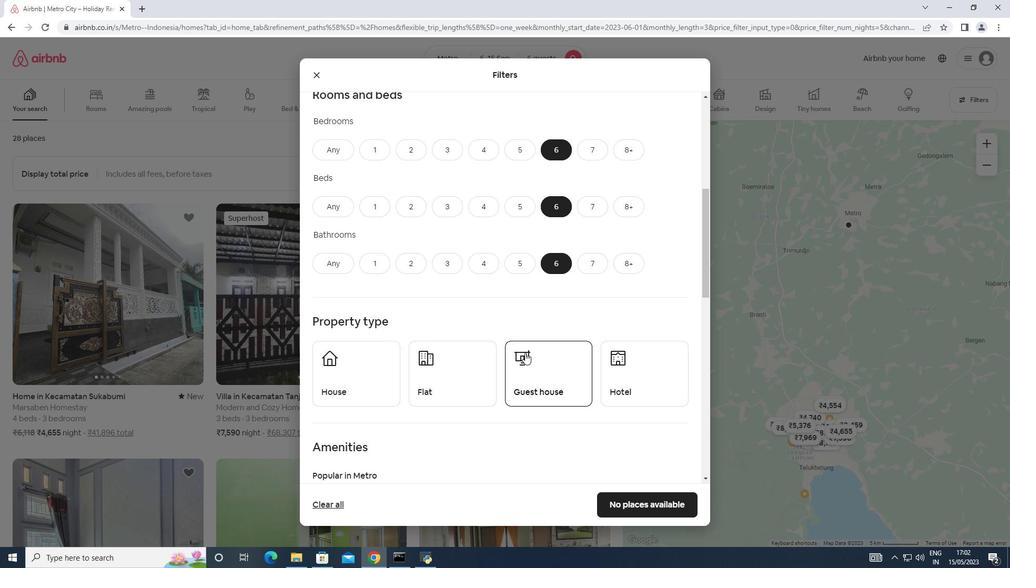
Action: Mouse scrolled (524, 352) with delta (0, 0)
Screenshot: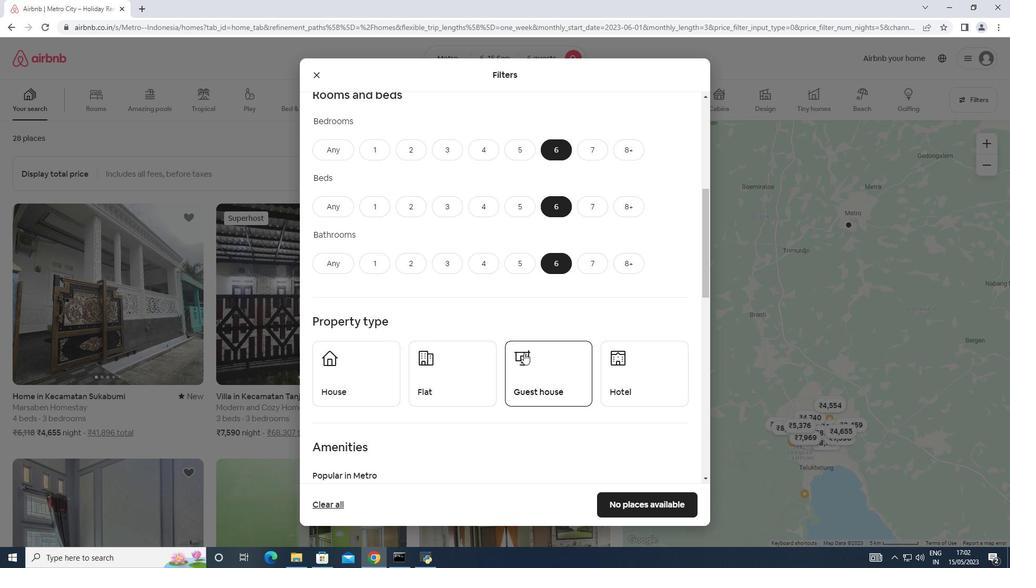 
Action: Mouse scrolled (524, 352) with delta (0, 0)
Screenshot: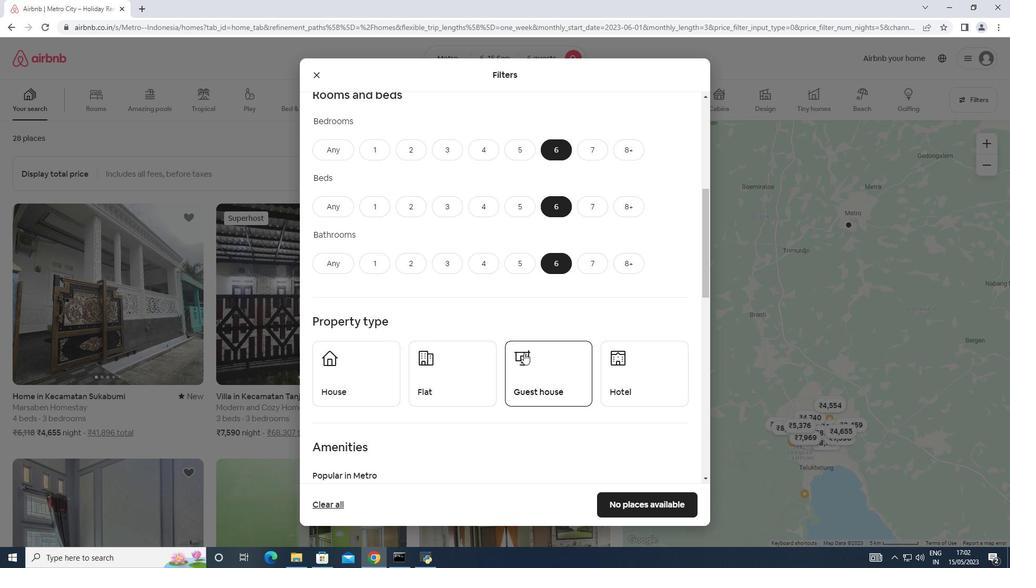 
Action: Mouse moved to (388, 284)
Screenshot: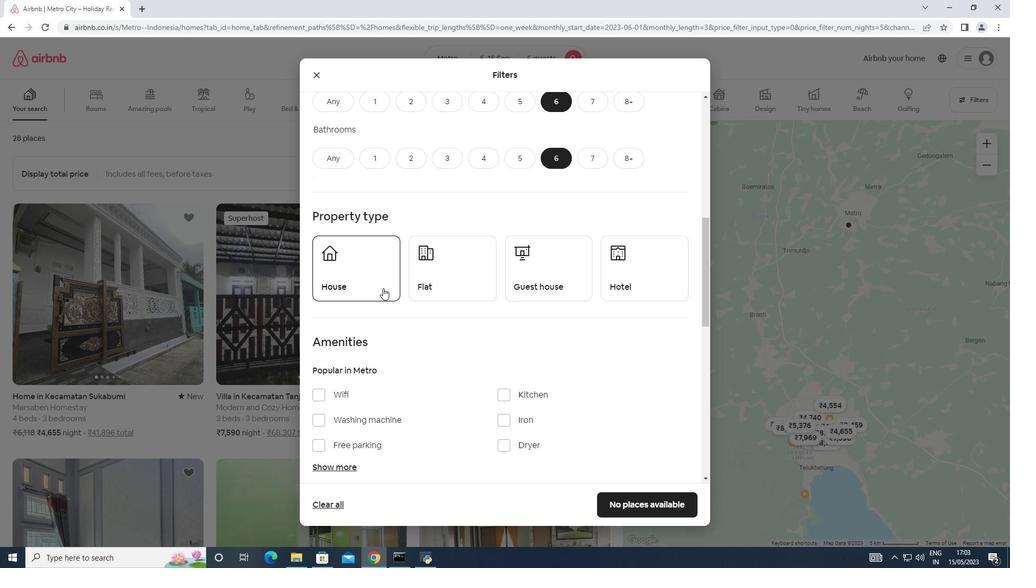 
Action: Mouse pressed left at (388, 284)
Screenshot: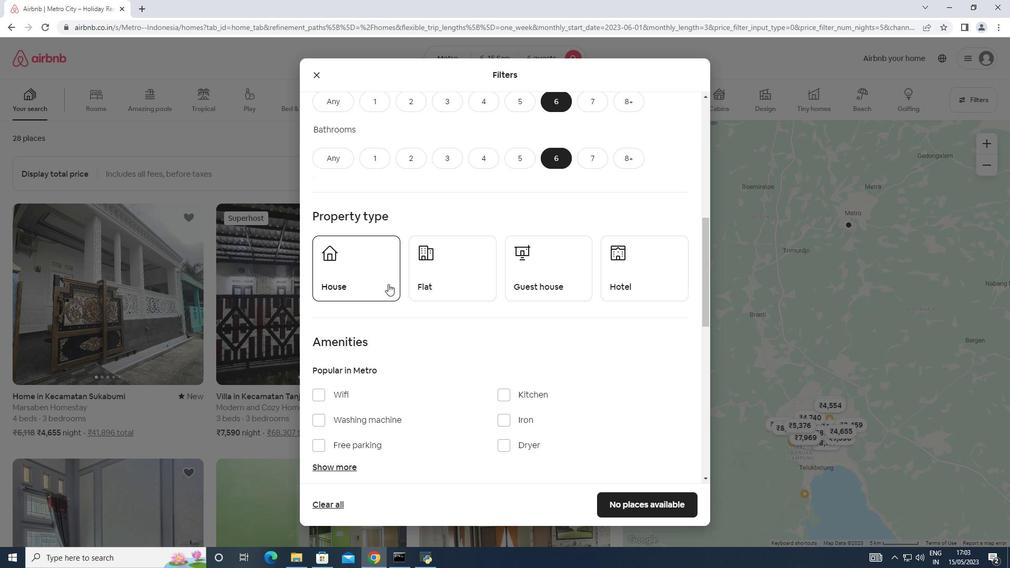 
Action: Mouse moved to (466, 281)
Screenshot: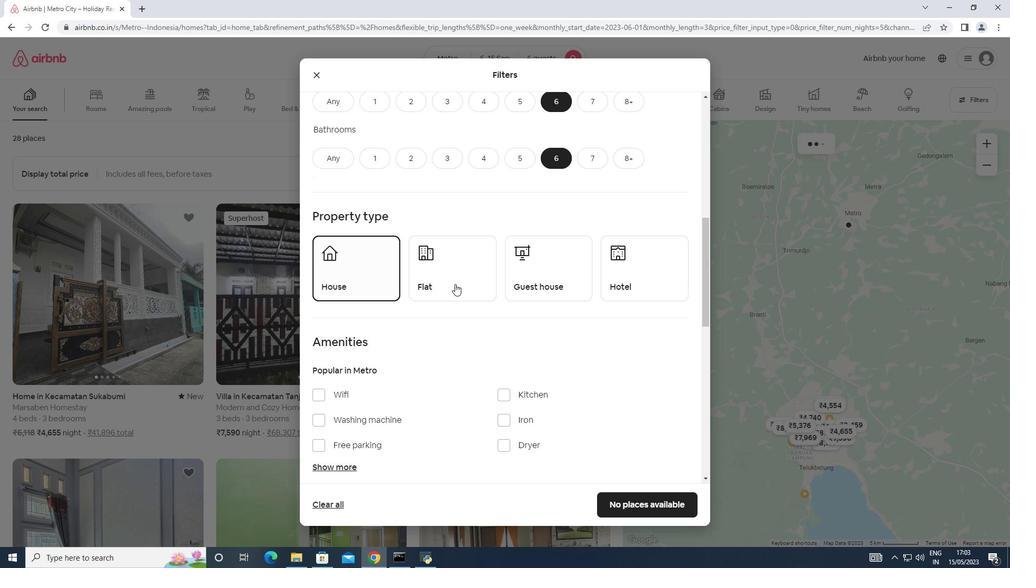 
Action: Mouse pressed left at (466, 281)
Screenshot: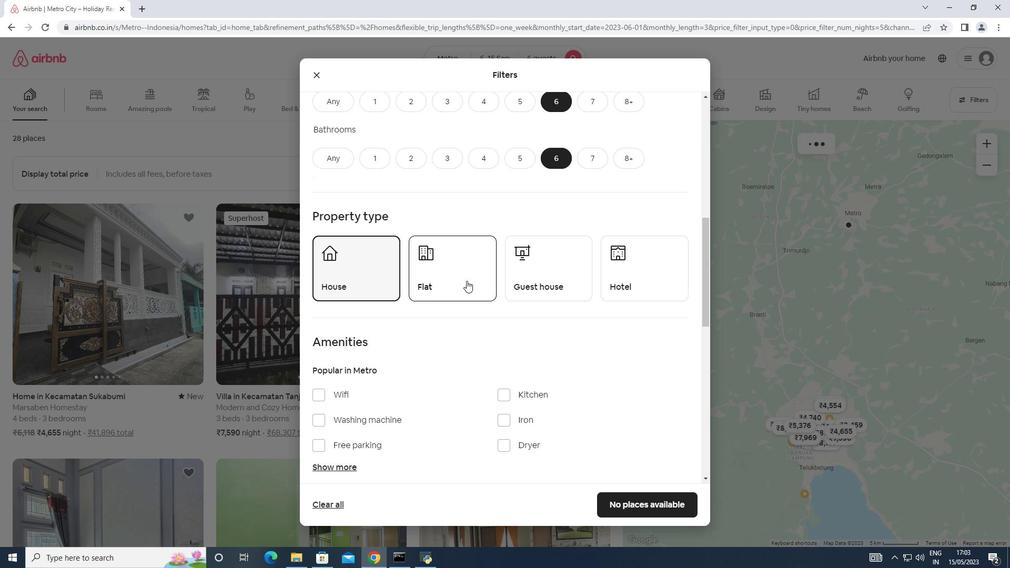 
Action: Mouse moved to (538, 274)
Screenshot: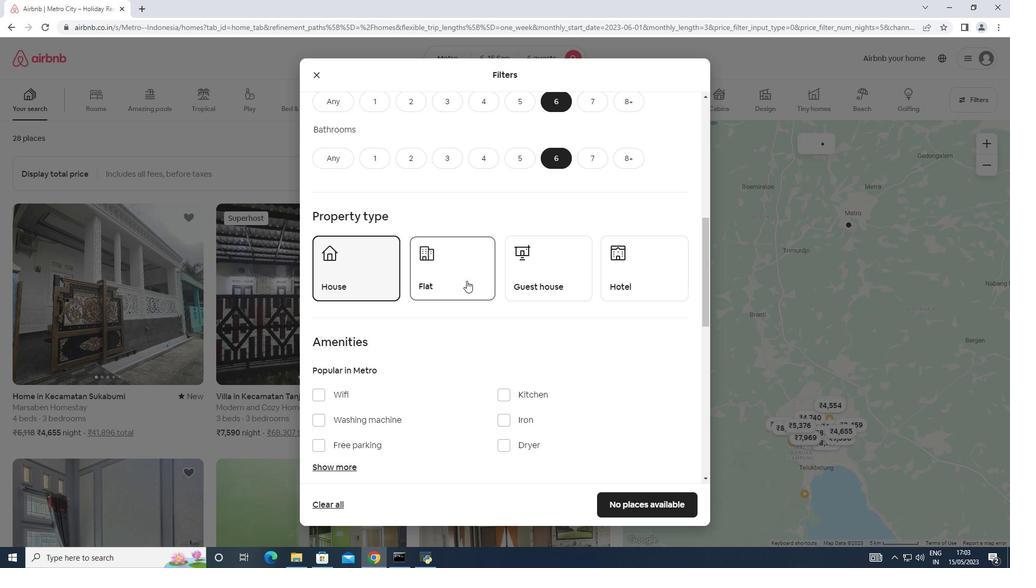 
Action: Mouse pressed left at (538, 274)
Screenshot: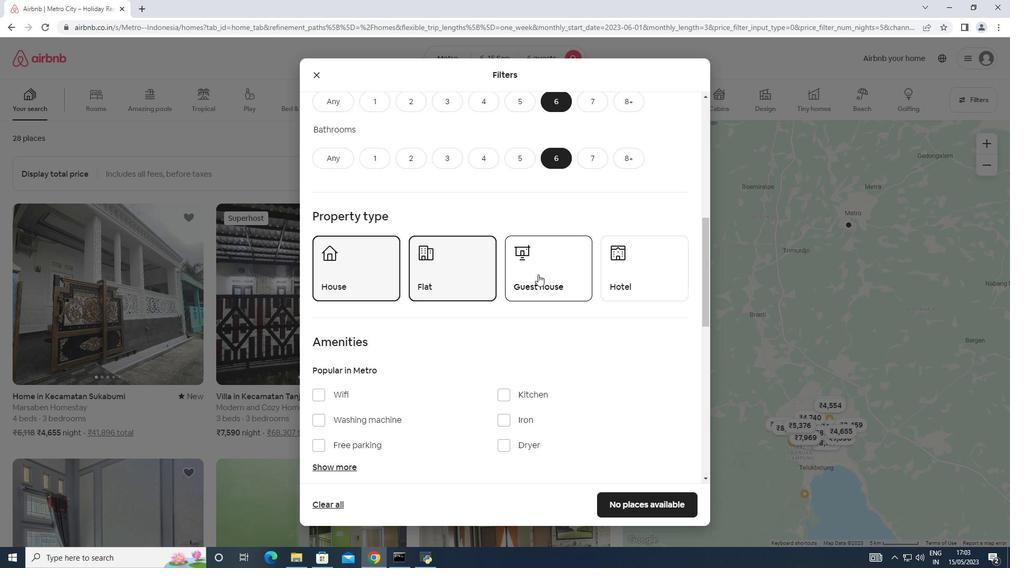 
Action: Mouse scrolled (538, 274) with delta (0, 0)
Screenshot: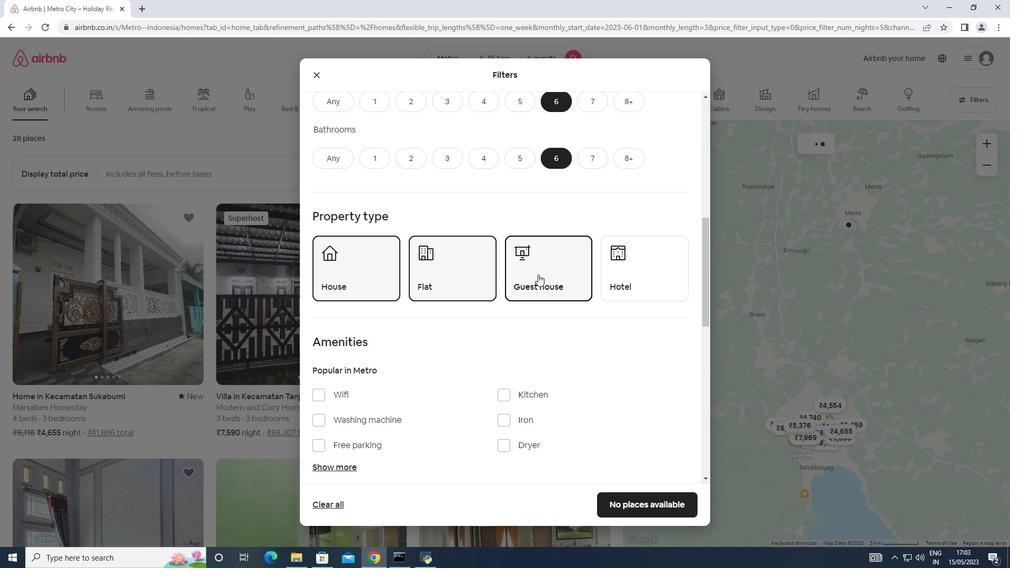 
Action: Mouse scrolled (538, 274) with delta (0, 0)
Screenshot: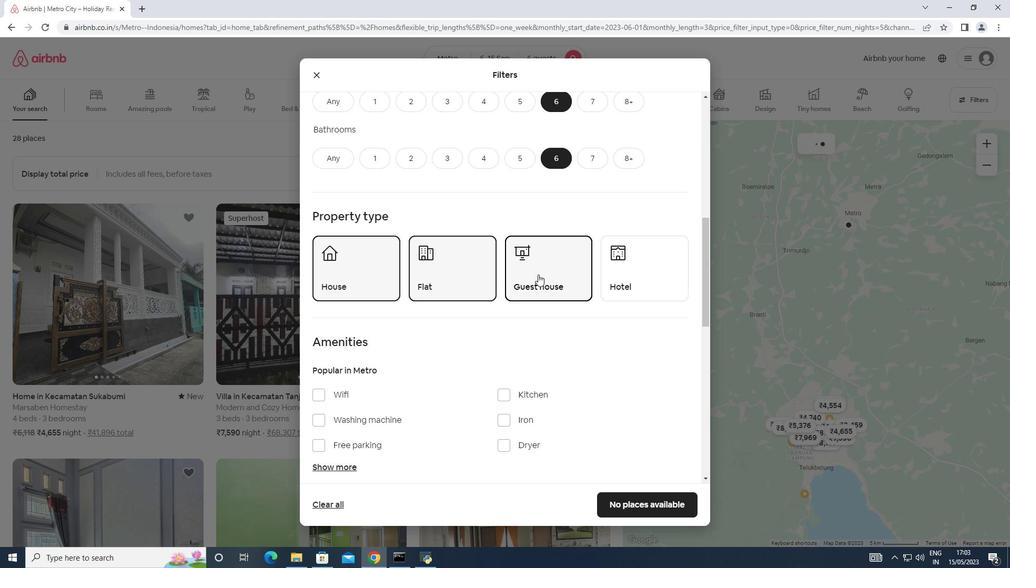 
Action: Mouse moved to (320, 290)
Screenshot: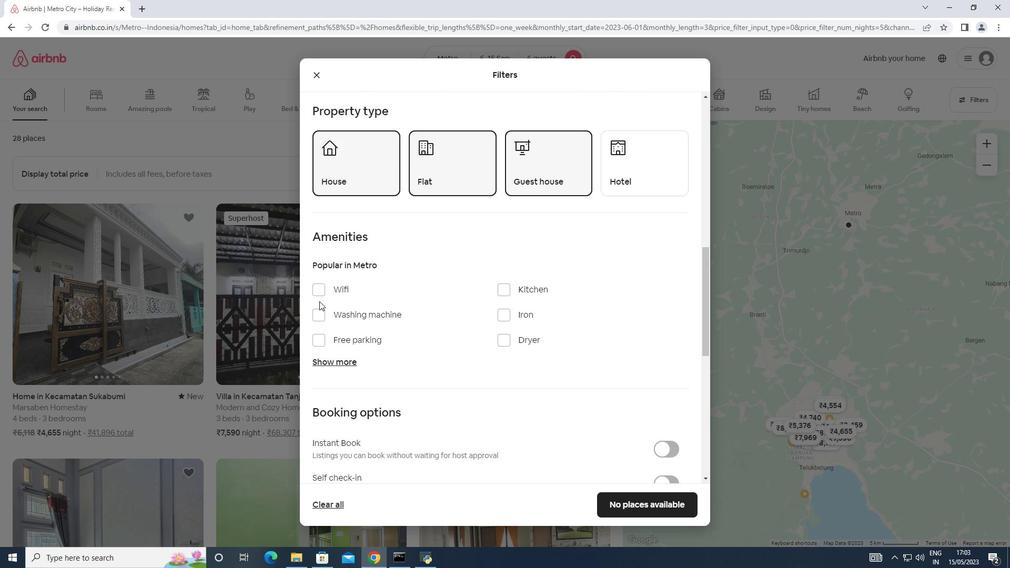
Action: Mouse pressed left at (320, 290)
Screenshot: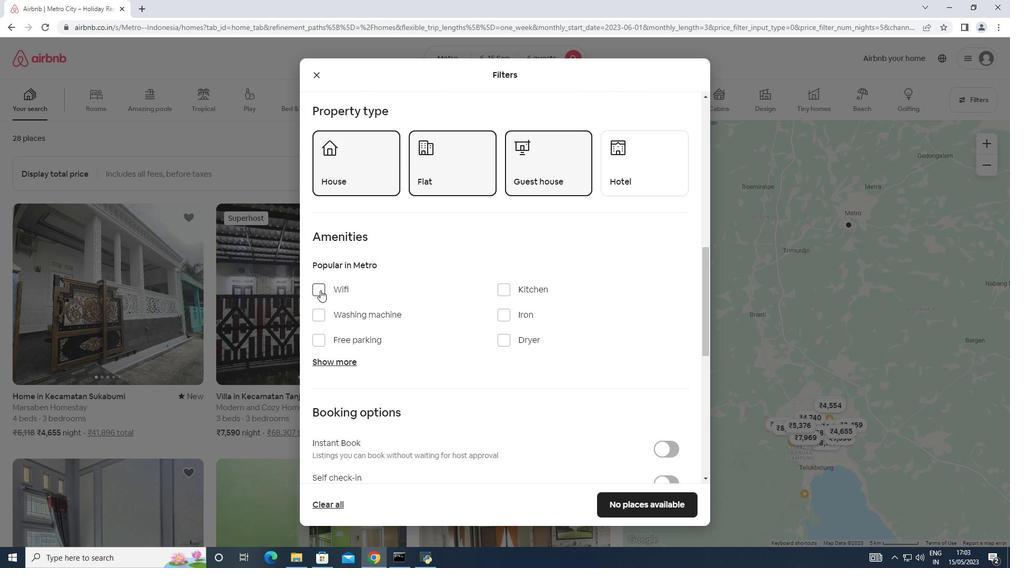
Action: Mouse moved to (333, 362)
Screenshot: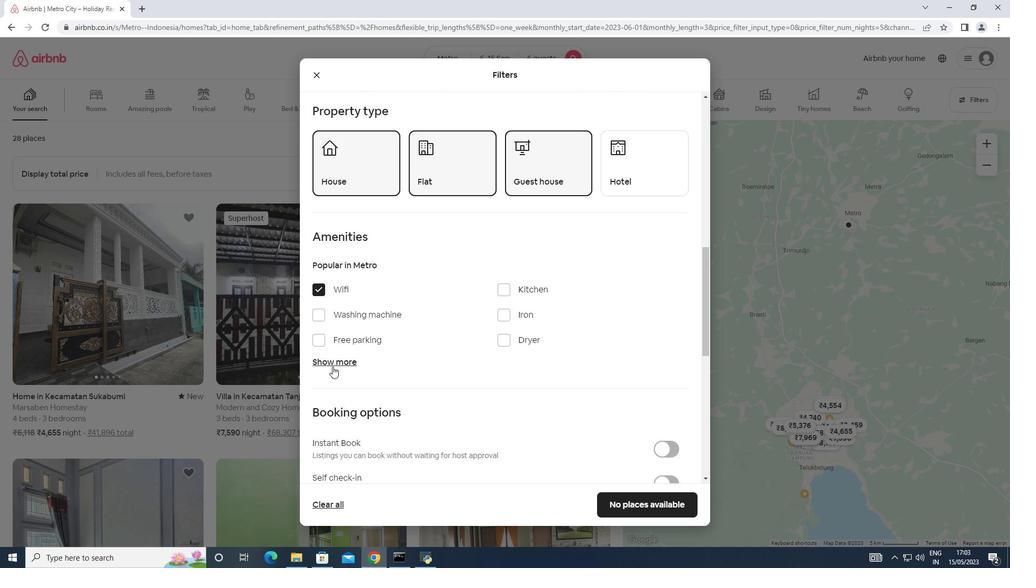 
Action: Mouse pressed left at (333, 362)
Screenshot: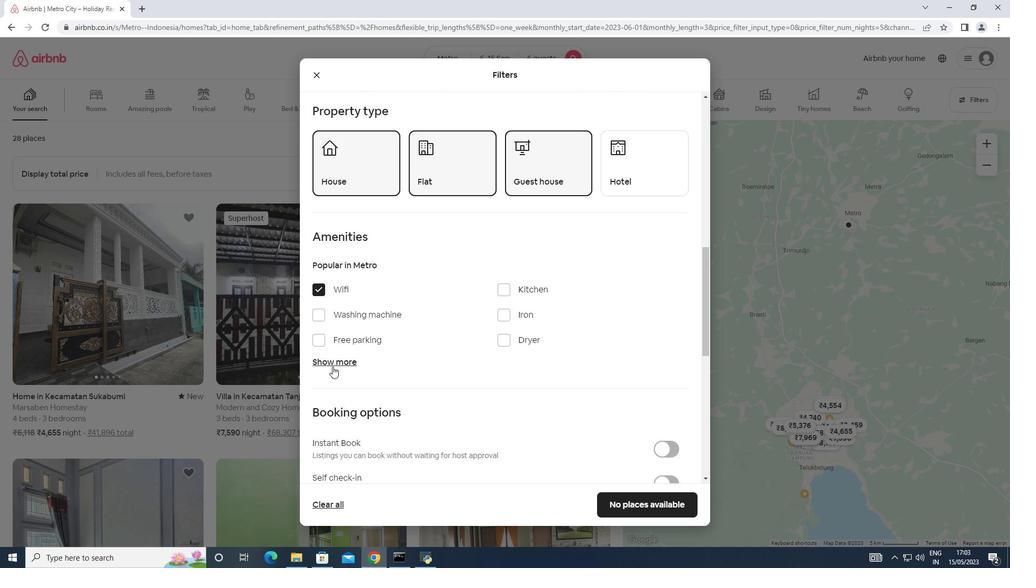 
Action: Mouse moved to (506, 426)
Screenshot: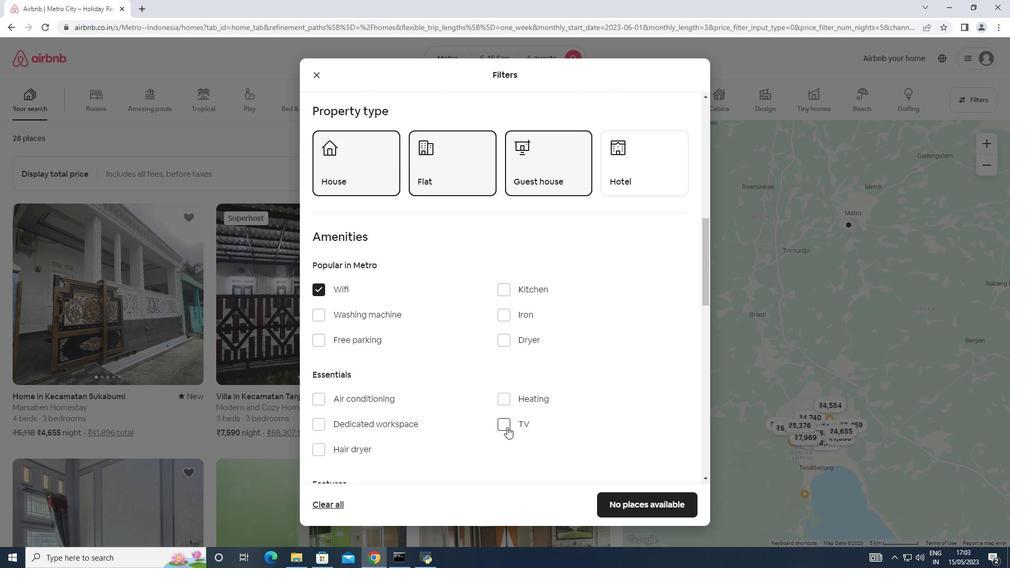 
Action: Mouse pressed left at (506, 426)
Screenshot: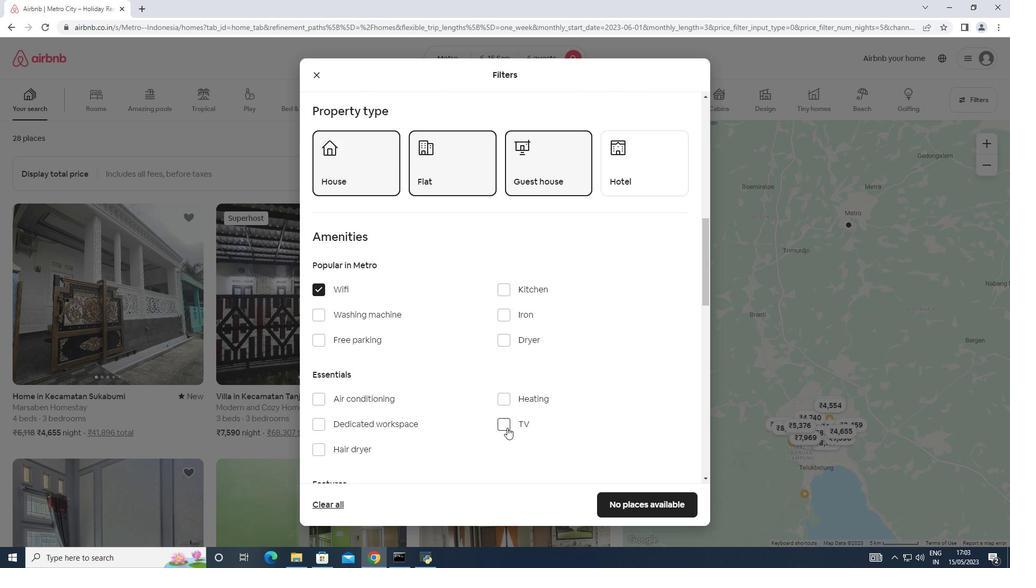 
Action: Mouse moved to (316, 341)
Screenshot: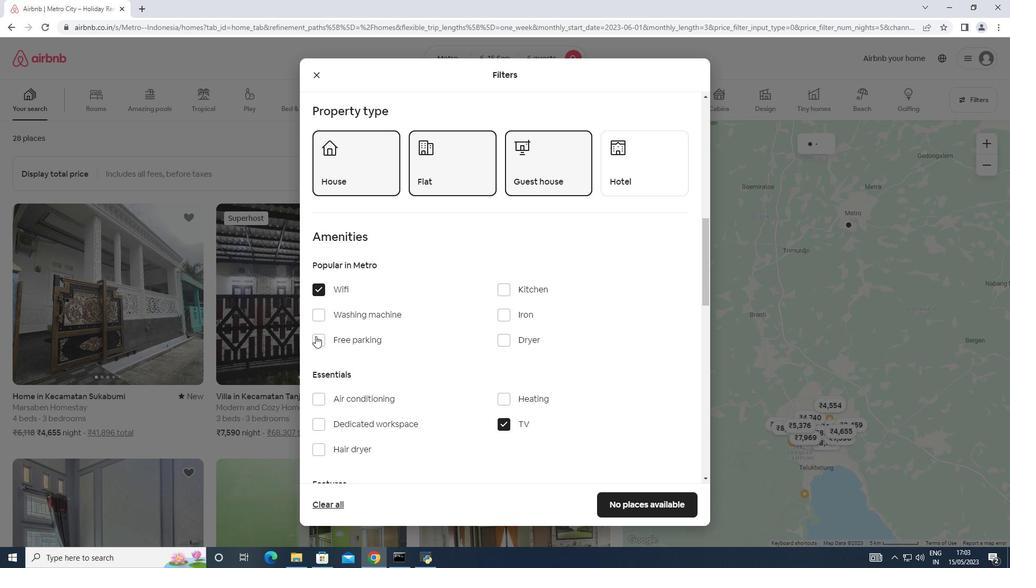 
Action: Mouse pressed left at (316, 341)
Screenshot: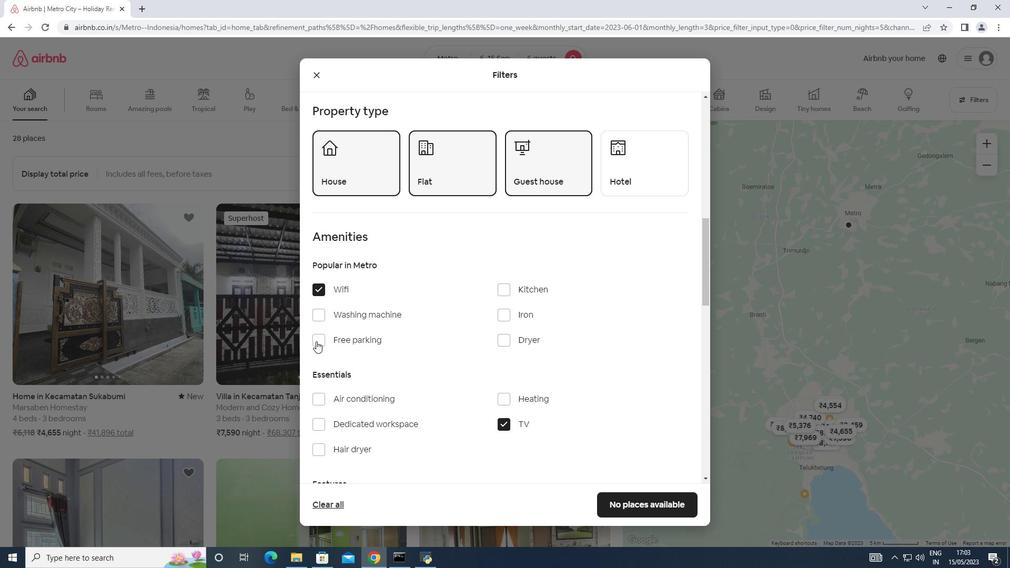 
Action: Mouse moved to (355, 349)
Screenshot: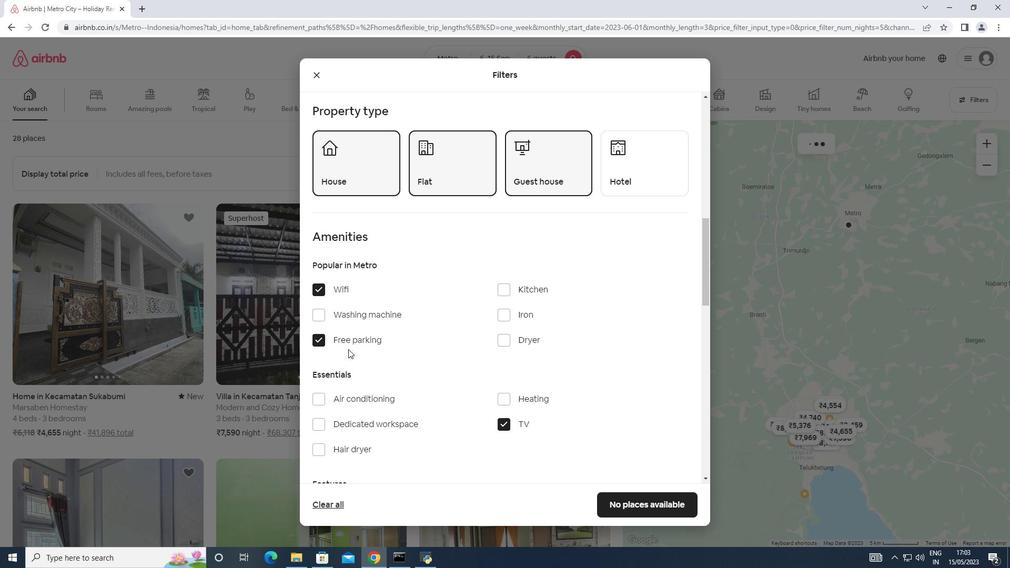 
Action: Mouse scrolled (355, 348) with delta (0, 0)
Screenshot: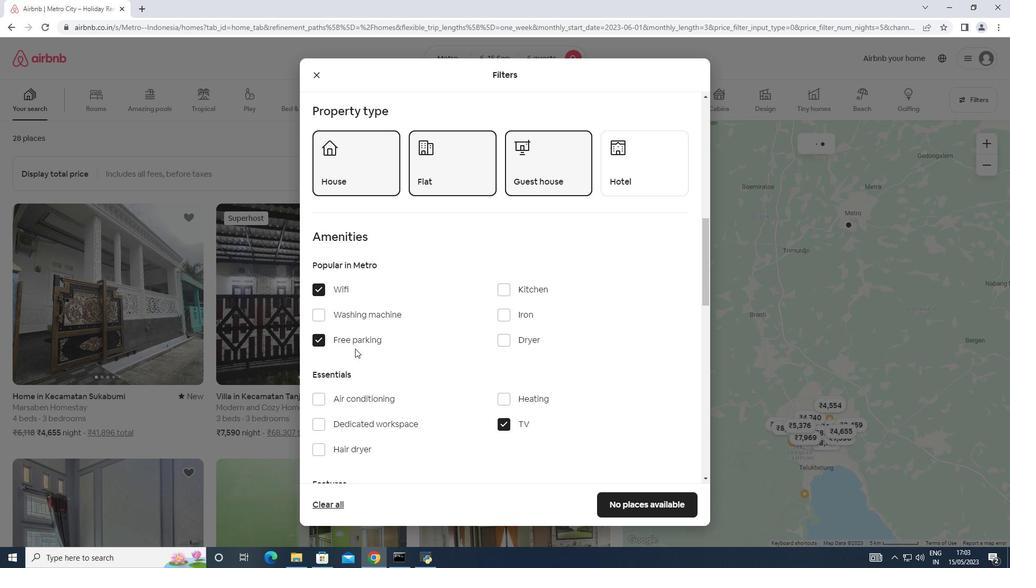 
Action: Mouse moved to (360, 344)
Screenshot: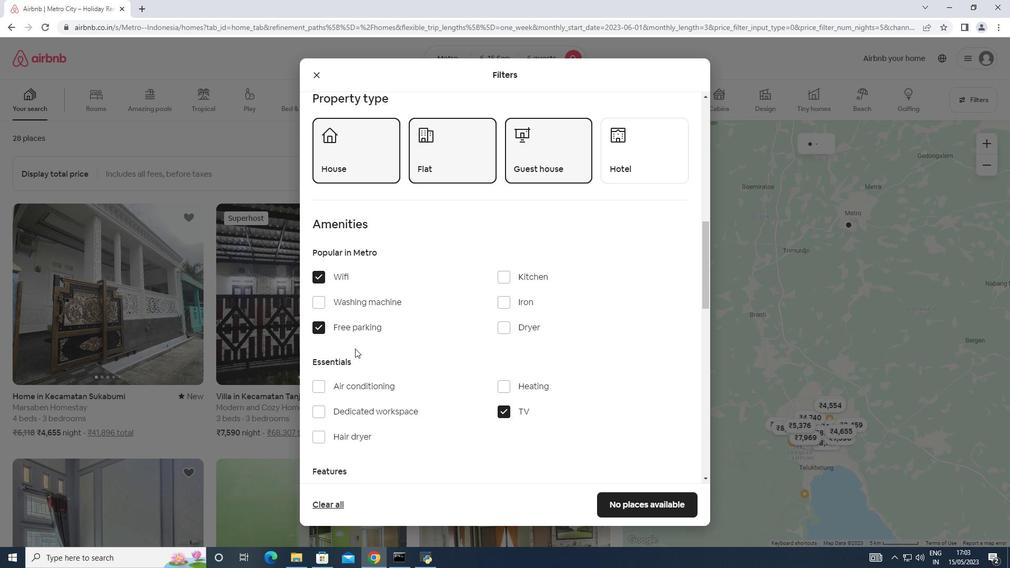 
Action: Mouse scrolled (360, 343) with delta (0, 0)
Screenshot: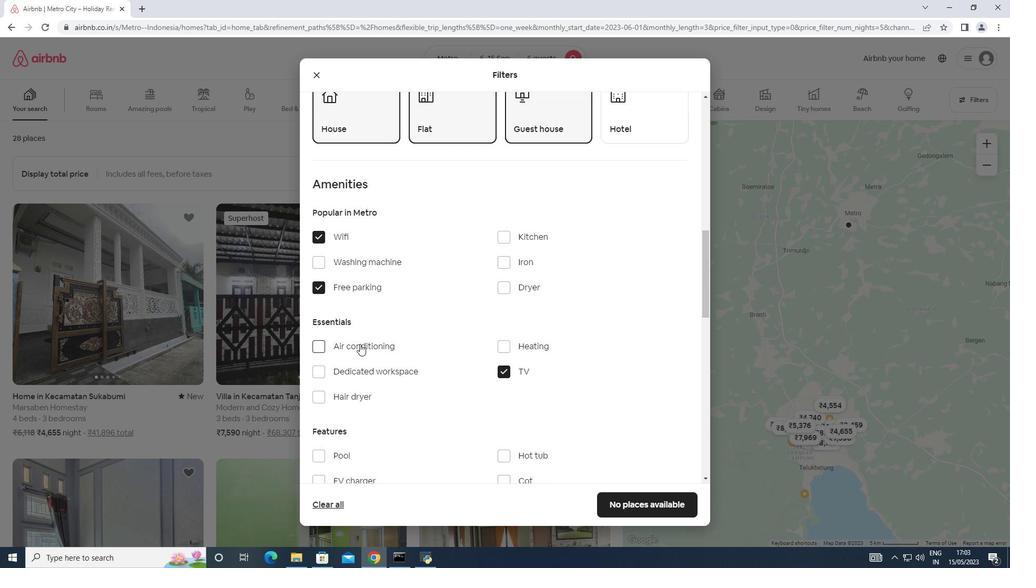 
Action: Mouse moved to (362, 342)
Screenshot: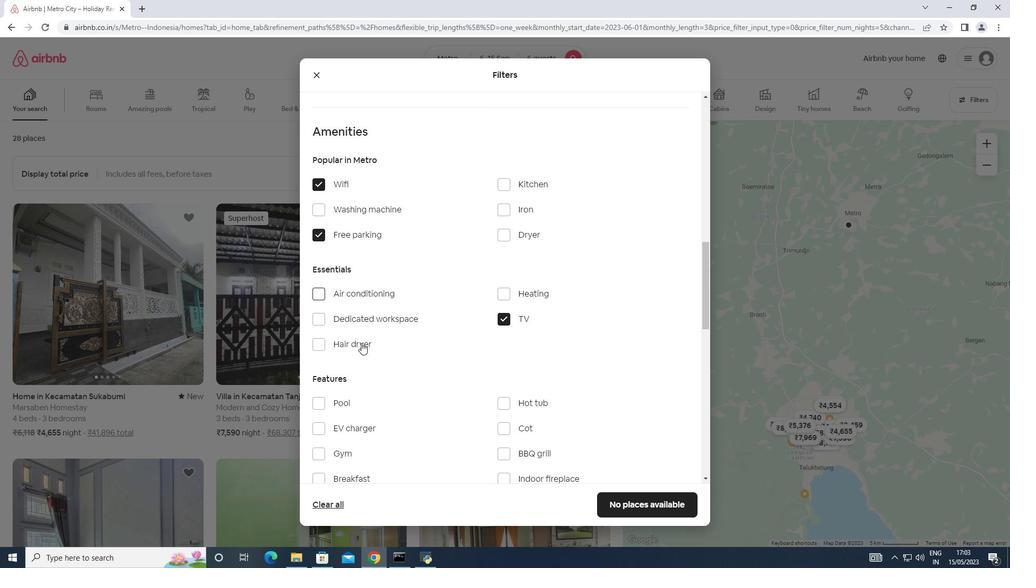 
Action: Mouse scrolled (362, 341) with delta (0, 0)
Screenshot: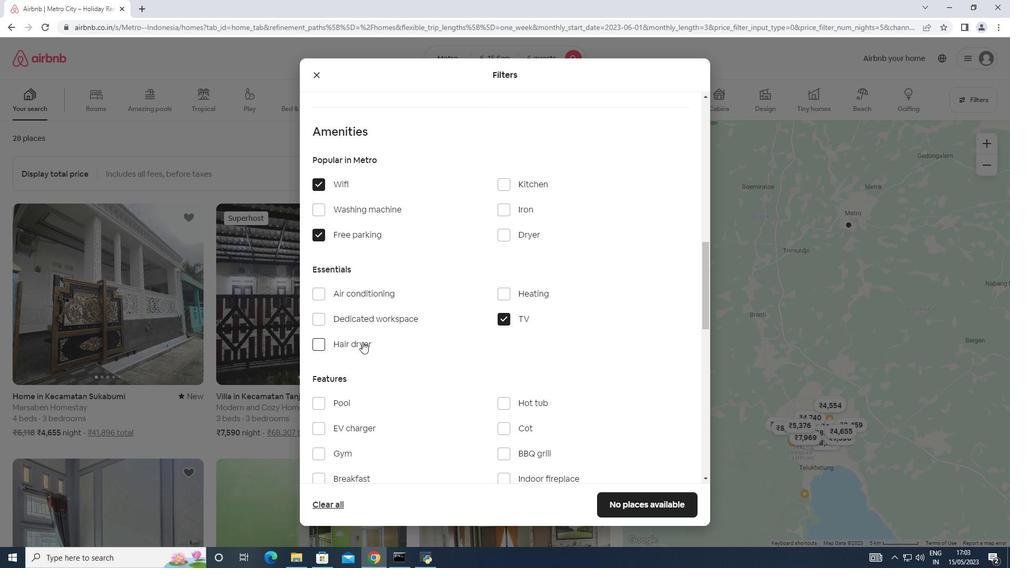 
Action: Mouse moved to (371, 337)
Screenshot: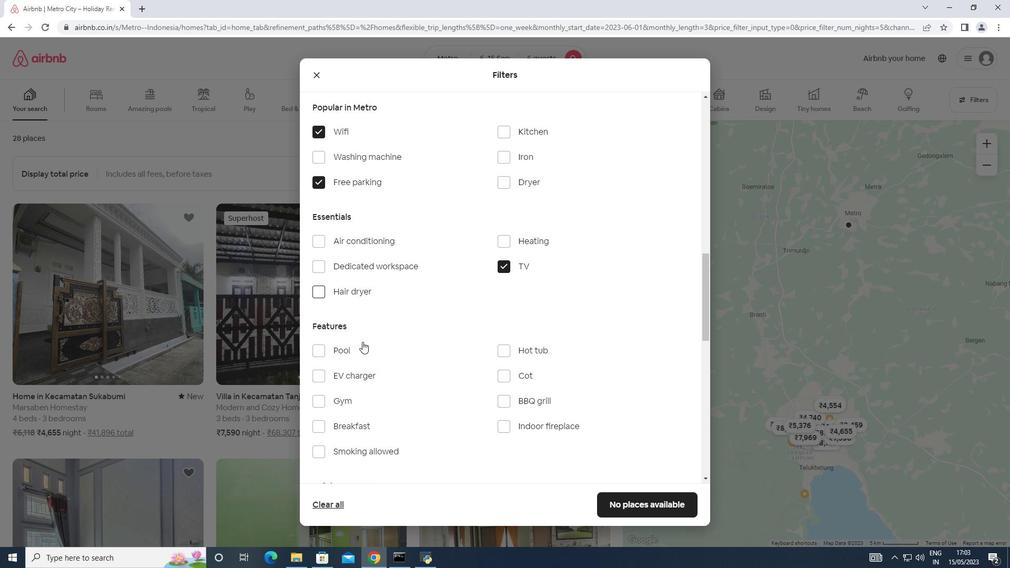 
Action: Mouse scrolled (371, 337) with delta (0, 0)
Screenshot: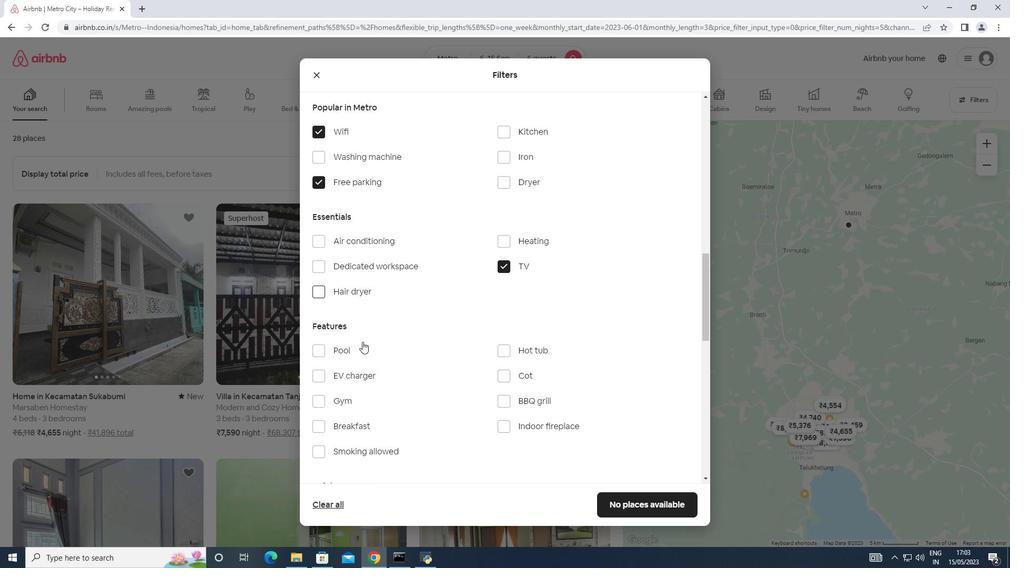
Action: Mouse scrolled (371, 337) with delta (0, 0)
Screenshot: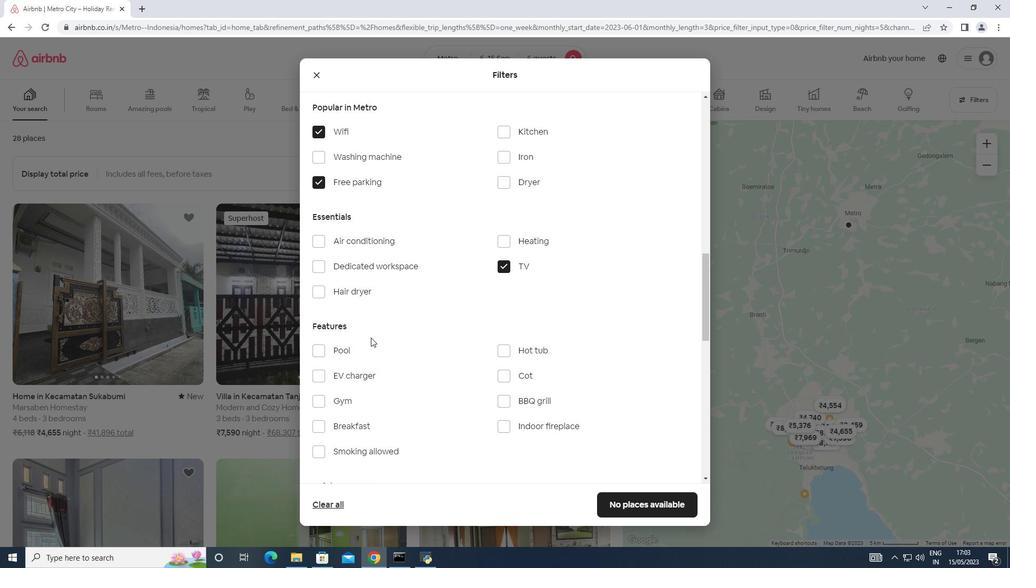 
Action: Mouse moved to (336, 299)
Screenshot: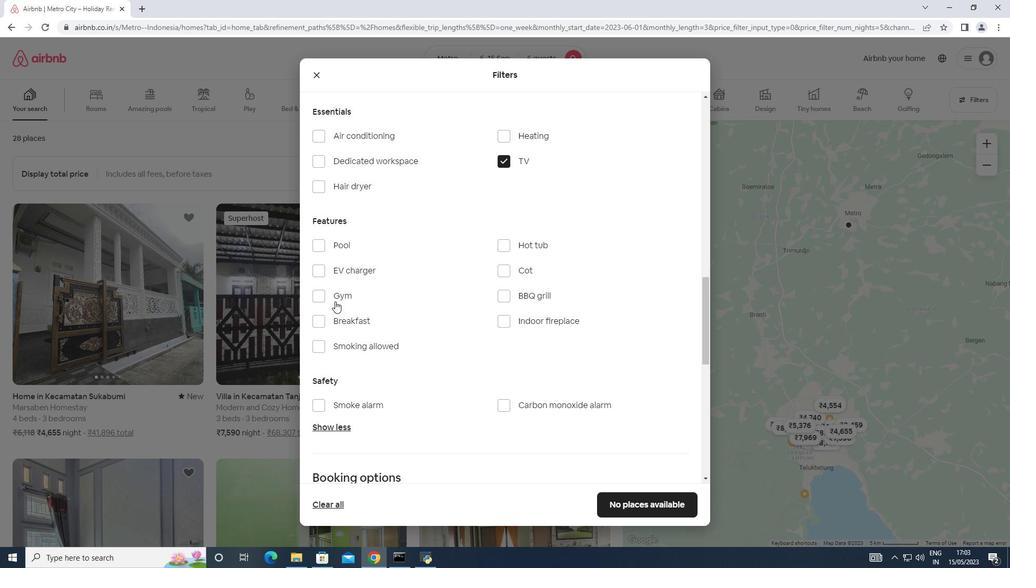 
Action: Mouse pressed left at (336, 299)
Screenshot: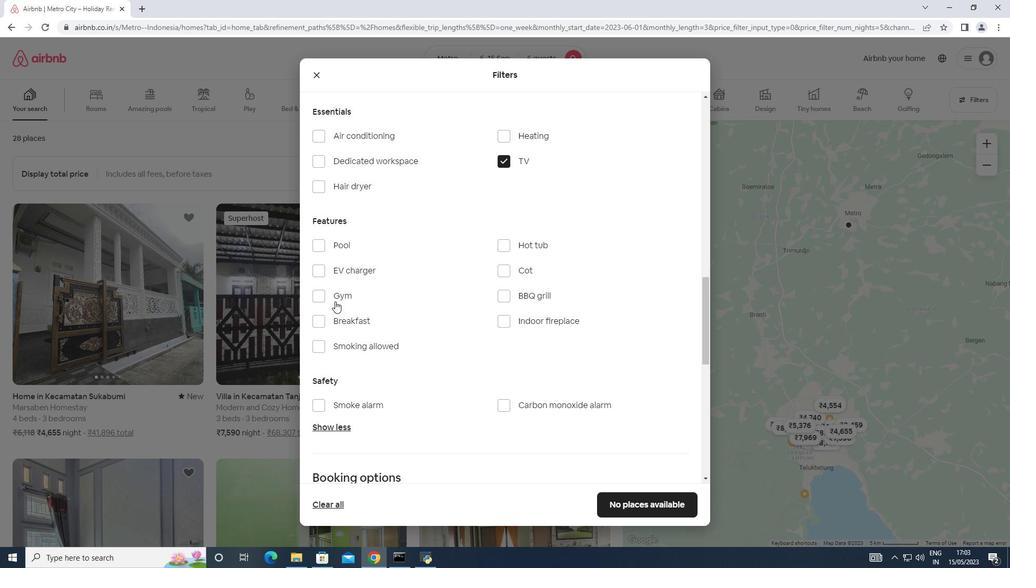 
Action: Mouse moved to (357, 323)
Screenshot: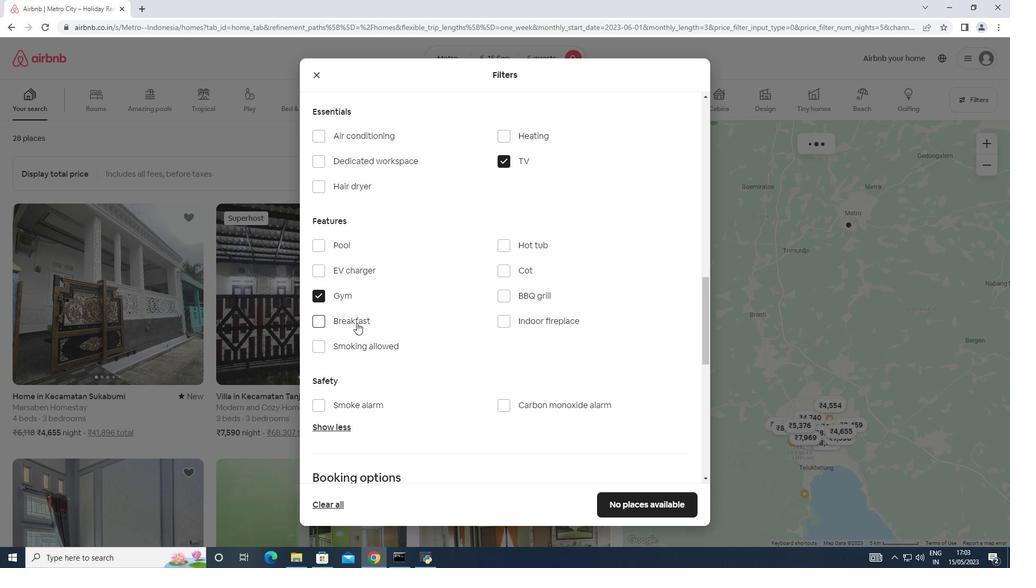 
Action: Mouse pressed left at (357, 323)
Screenshot: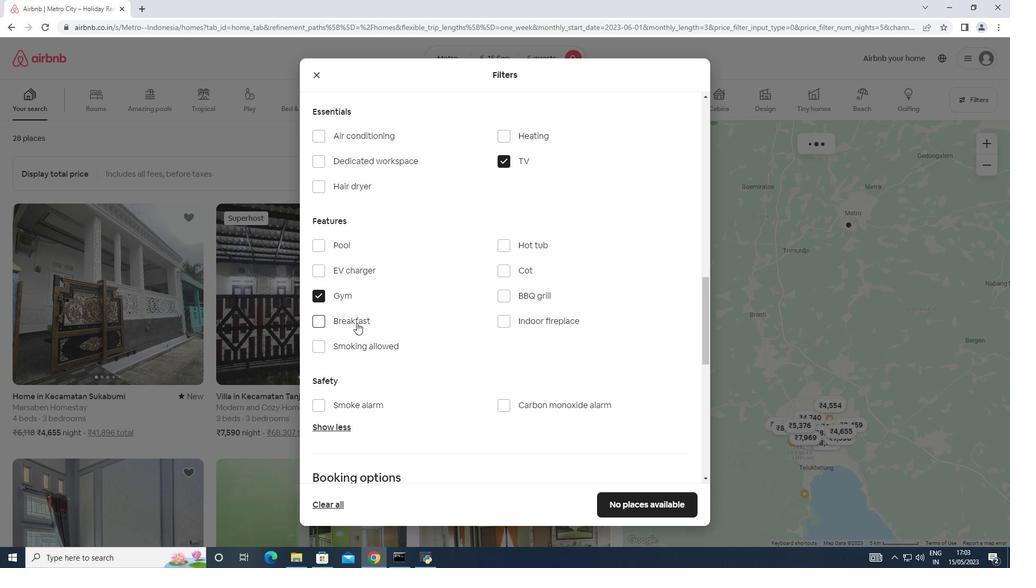 
Action: Mouse moved to (459, 325)
Screenshot: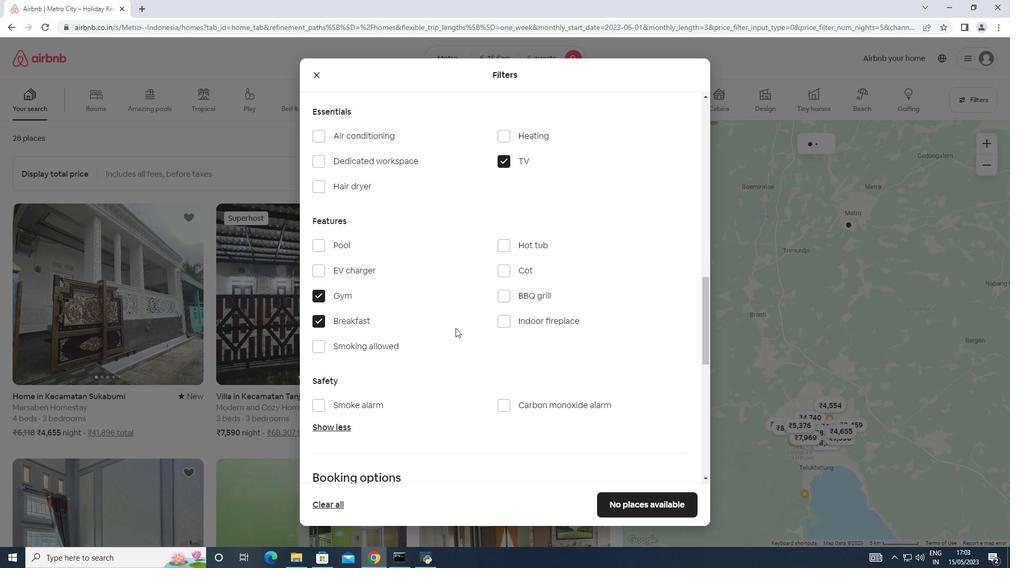 
Action: Mouse scrolled (459, 324) with delta (0, 0)
Screenshot: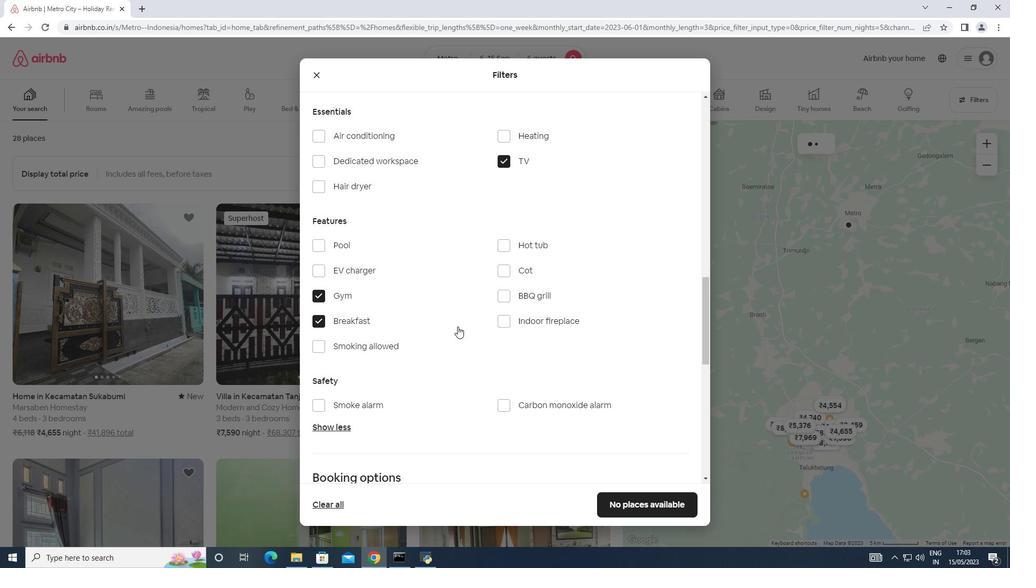 
Action: Mouse moved to (462, 319)
Screenshot: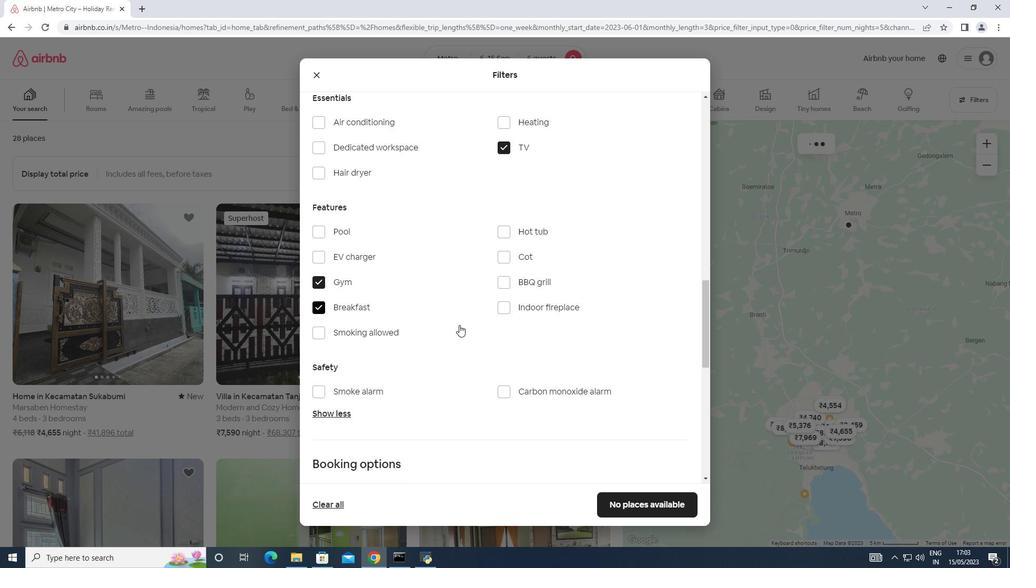 
Action: Mouse scrolled (462, 319) with delta (0, 0)
Screenshot: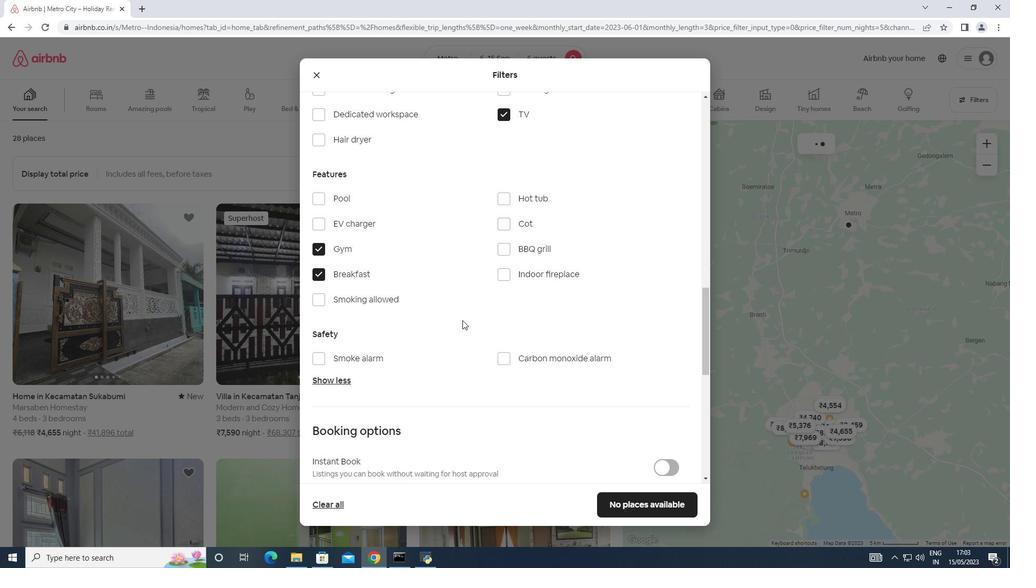 
Action: Mouse scrolled (462, 319) with delta (0, 0)
Screenshot: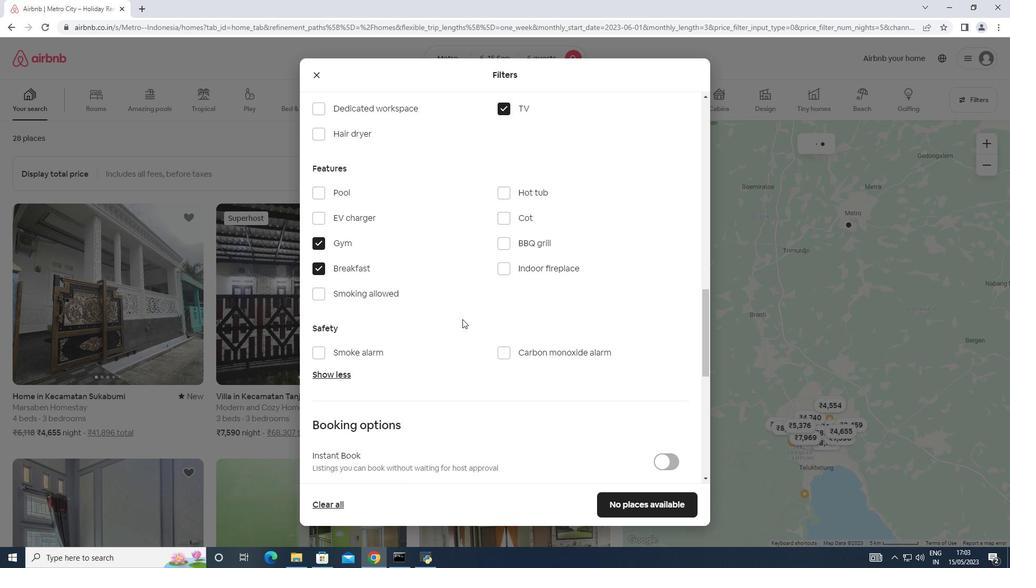 
Action: Mouse scrolled (462, 319) with delta (0, 0)
Screenshot: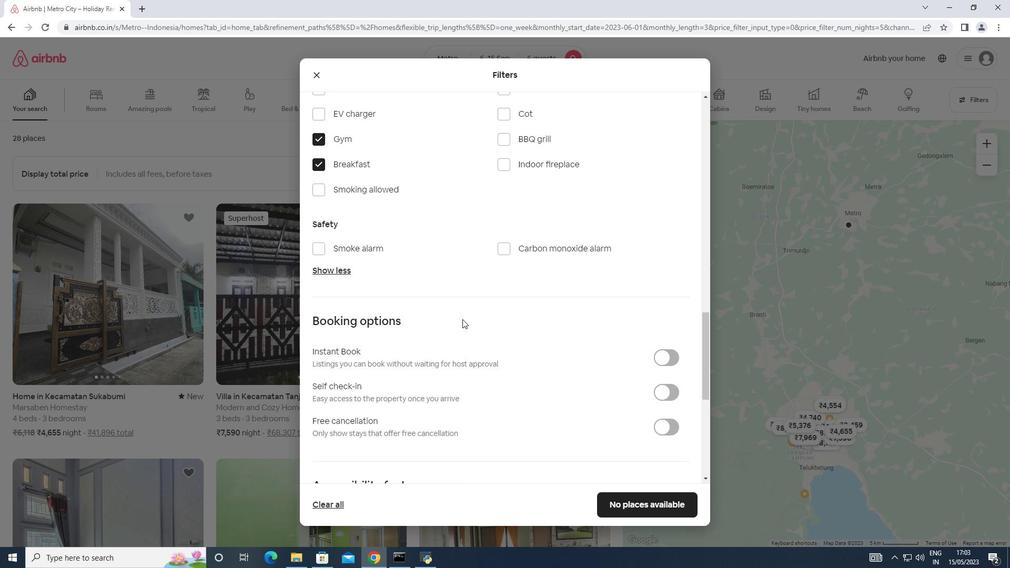 
Action: Mouse moved to (661, 338)
Screenshot: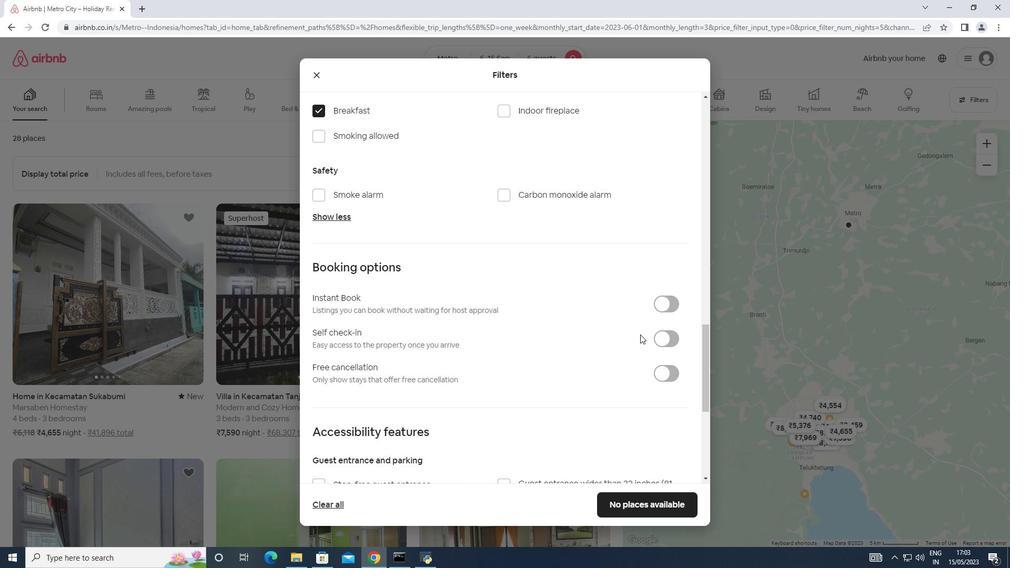 
Action: Mouse pressed left at (661, 338)
Screenshot: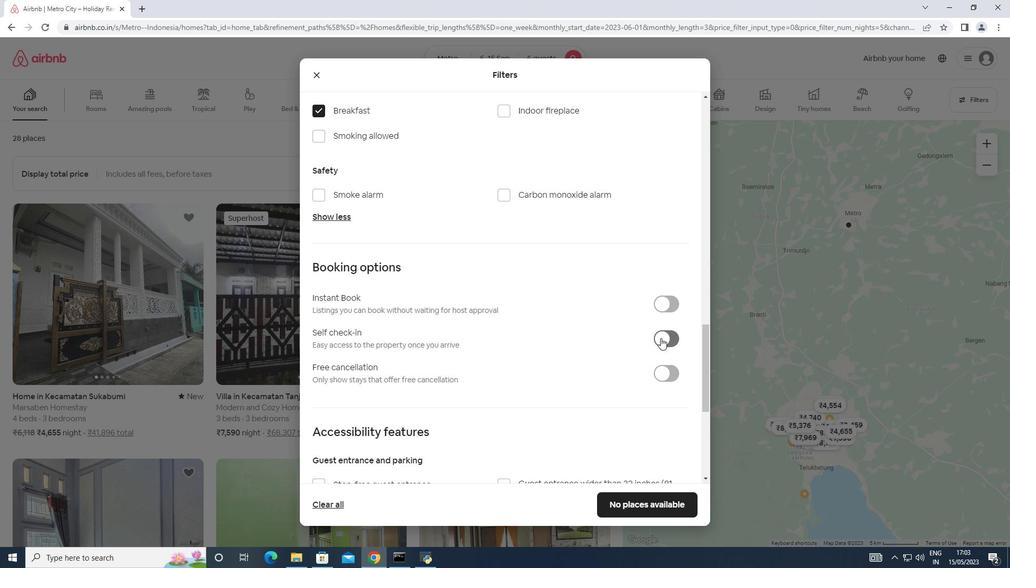 
Action: Mouse moved to (485, 357)
Screenshot: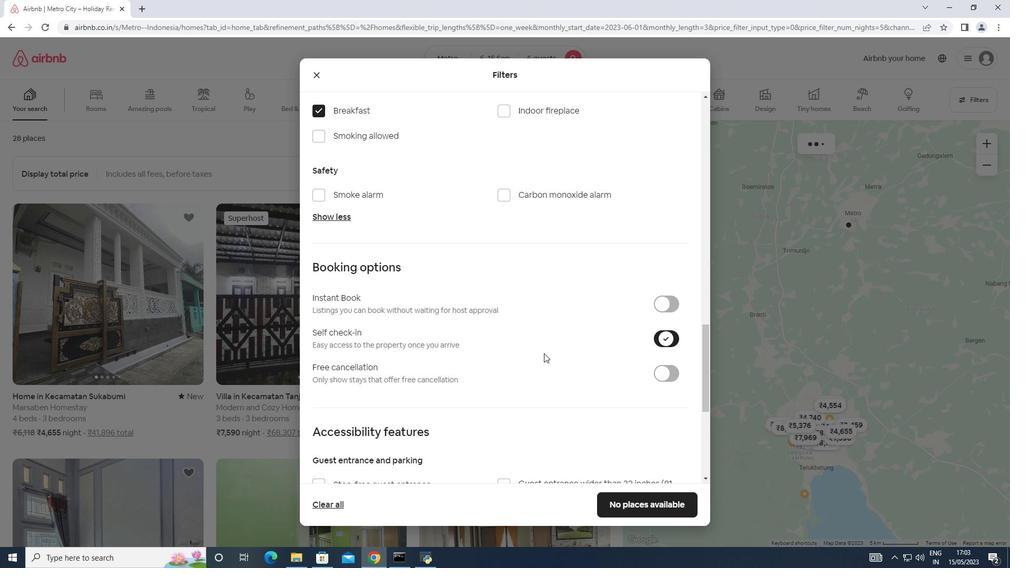 
Action: Mouse scrolled (485, 356) with delta (0, 0)
Screenshot: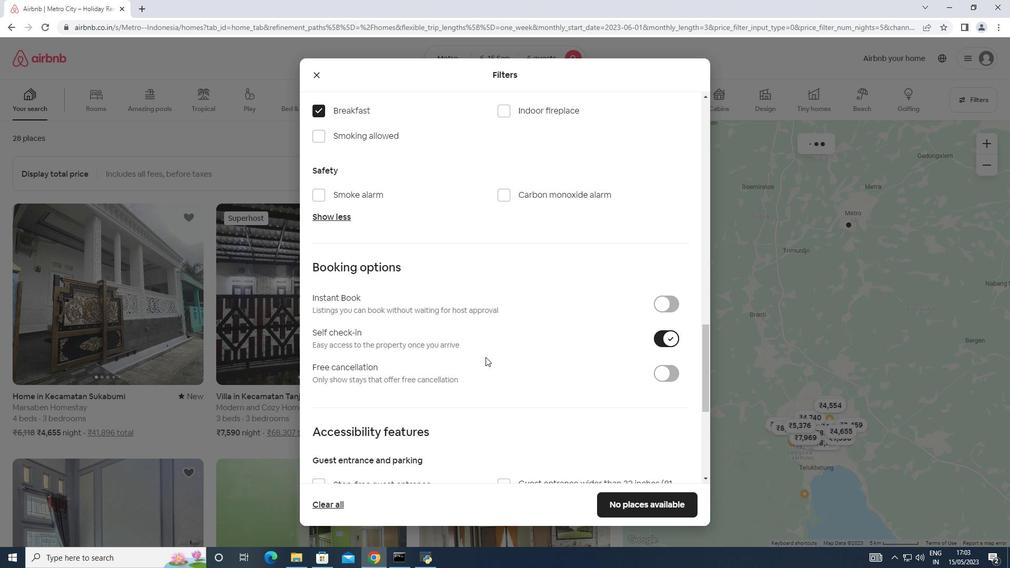 
Action: Mouse scrolled (485, 356) with delta (0, 0)
Screenshot: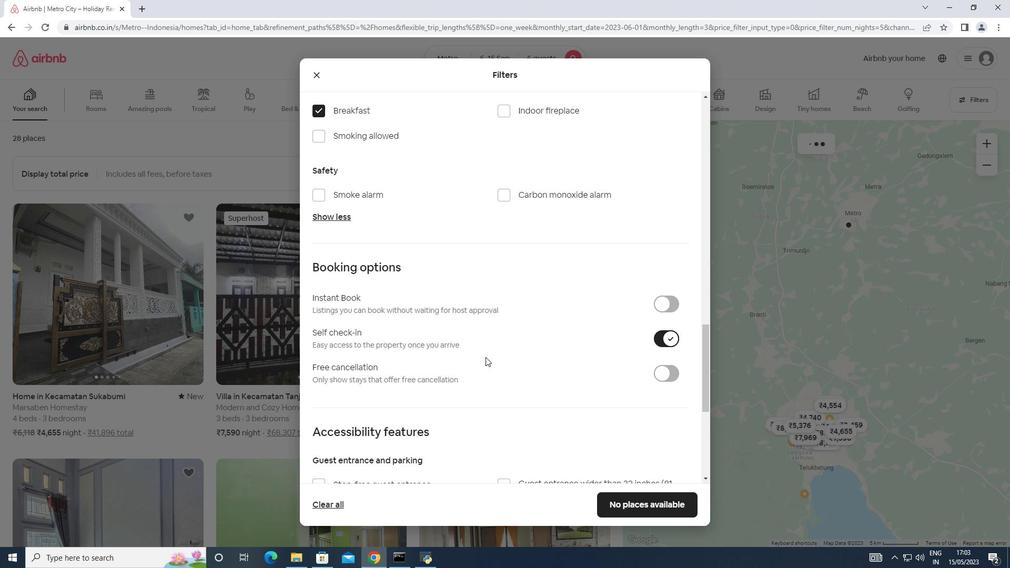
Action: Mouse scrolled (485, 356) with delta (0, 0)
Screenshot: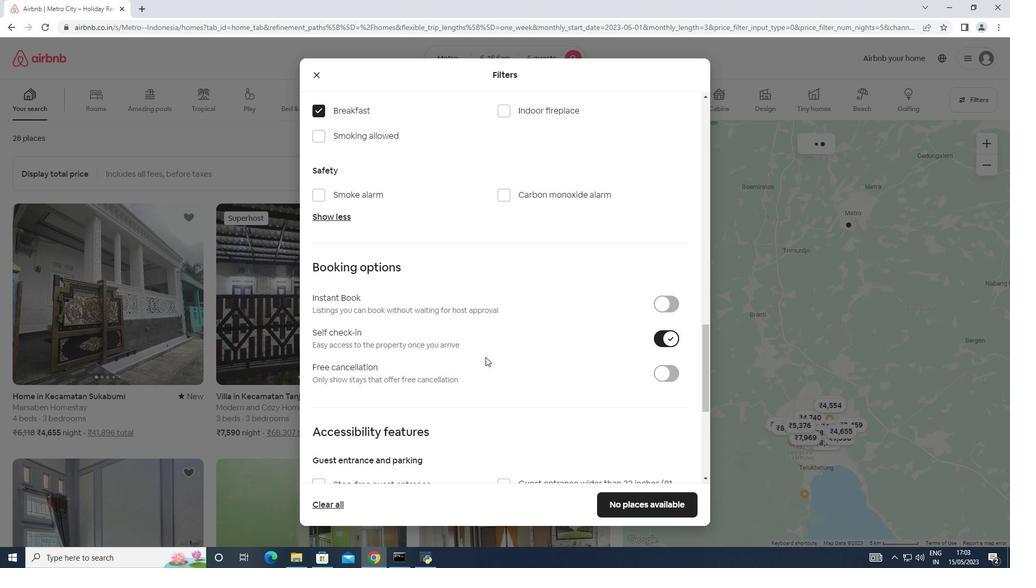 
Action: Mouse moved to (483, 351)
Screenshot: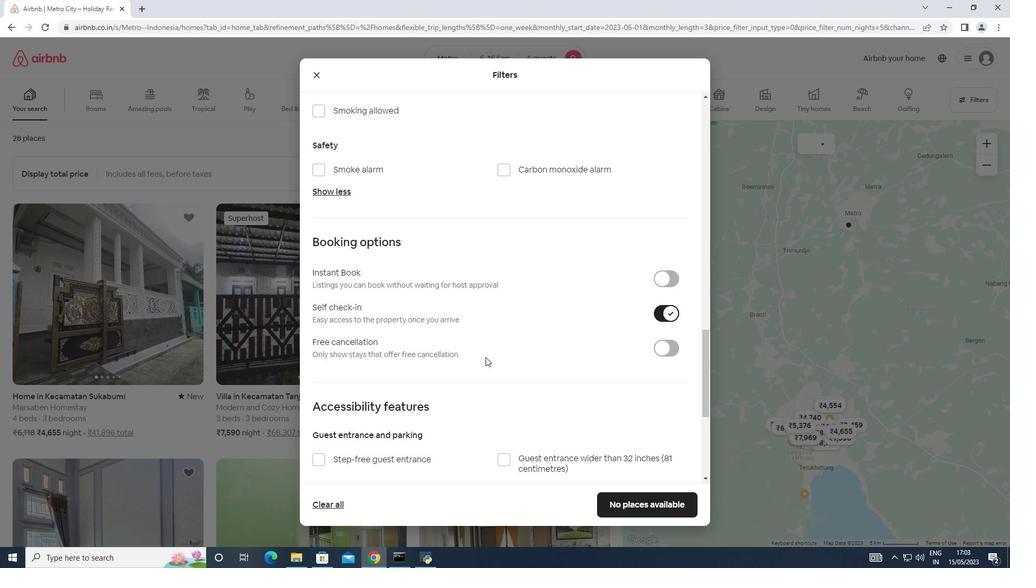 
Action: Mouse scrolled (483, 351) with delta (0, 0)
Screenshot: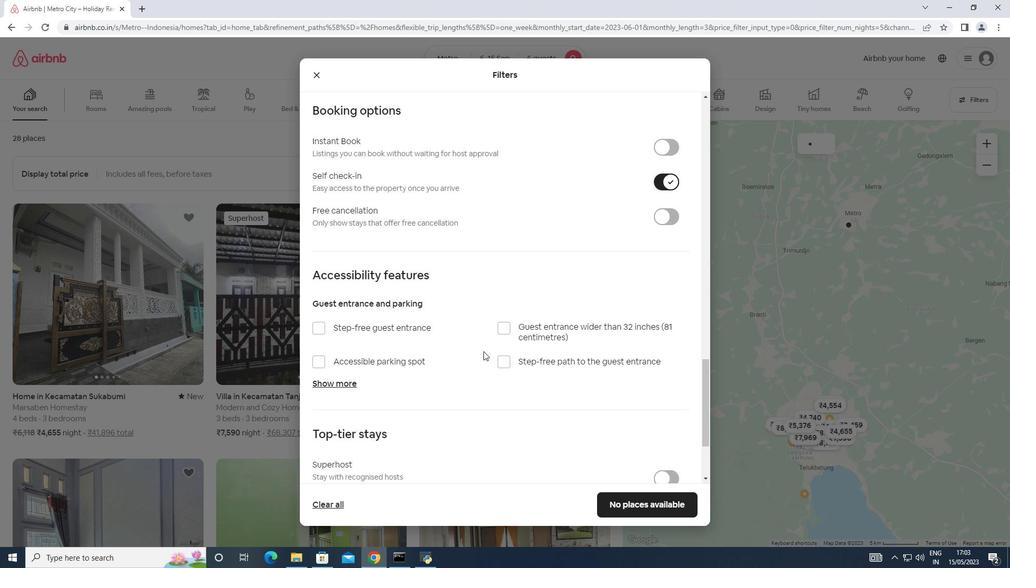 
Action: Mouse scrolled (483, 351) with delta (0, 0)
Screenshot: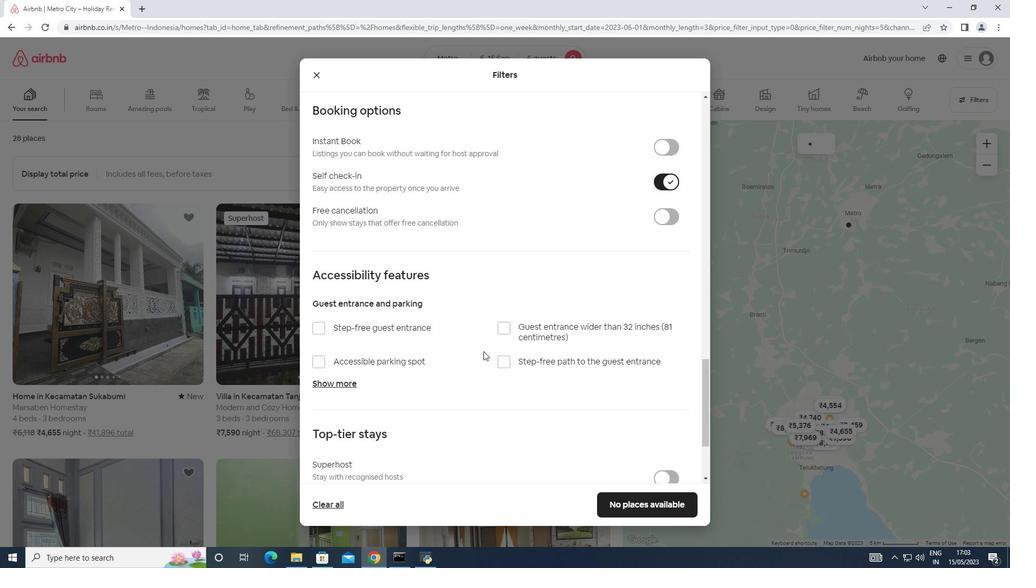 
Action: Mouse moved to (483, 351)
Screenshot: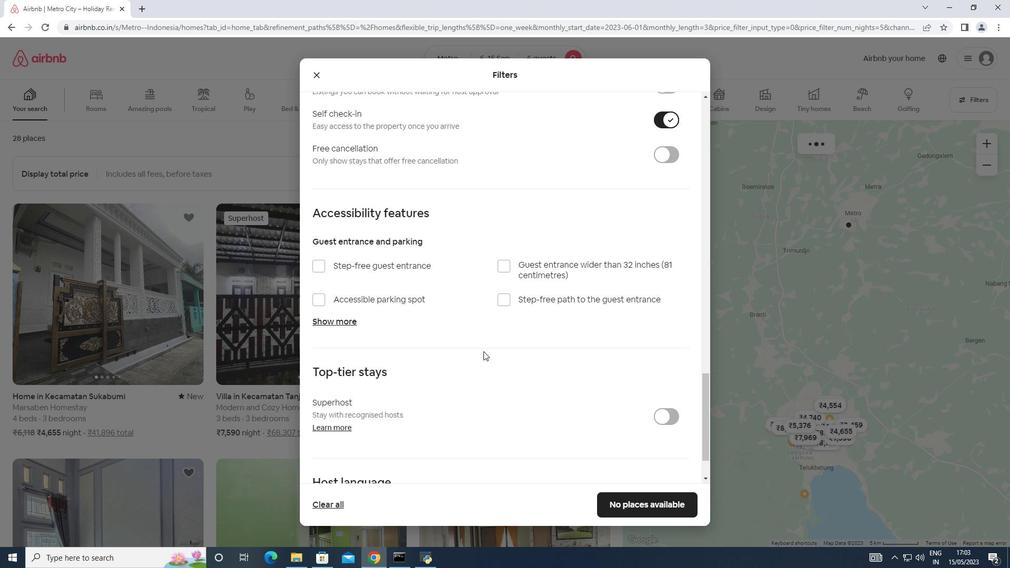 
Action: Mouse scrolled (483, 350) with delta (0, 0)
Screenshot: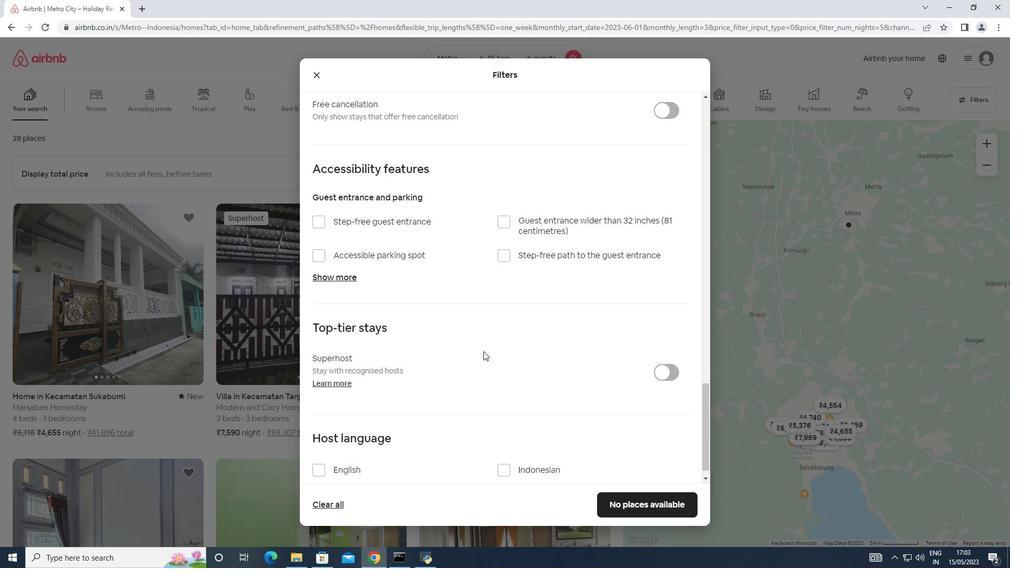 
Action: Mouse scrolled (483, 350) with delta (0, 0)
Screenshot: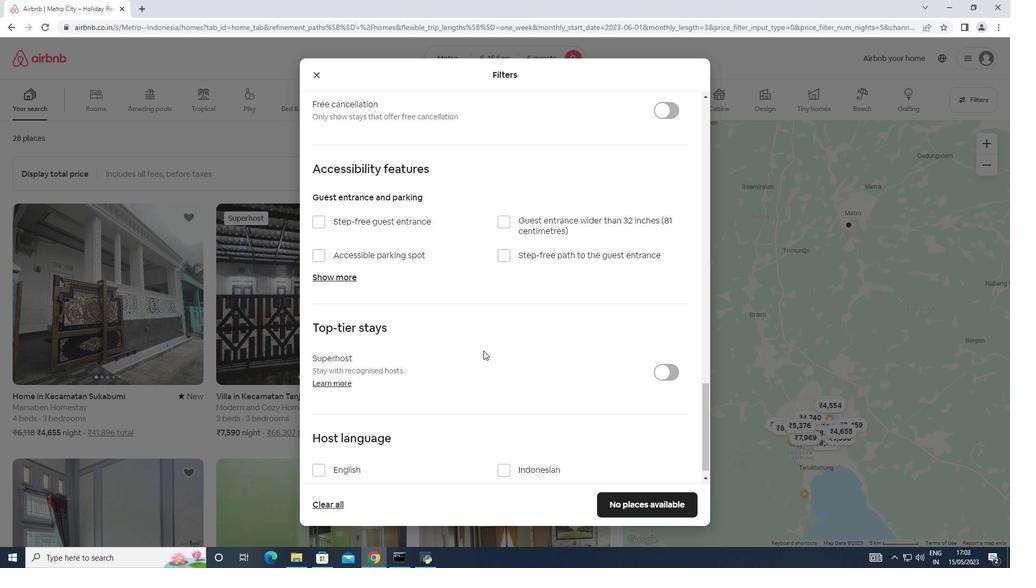 
Action: Mouse moved to (321, 454)
Screenshot: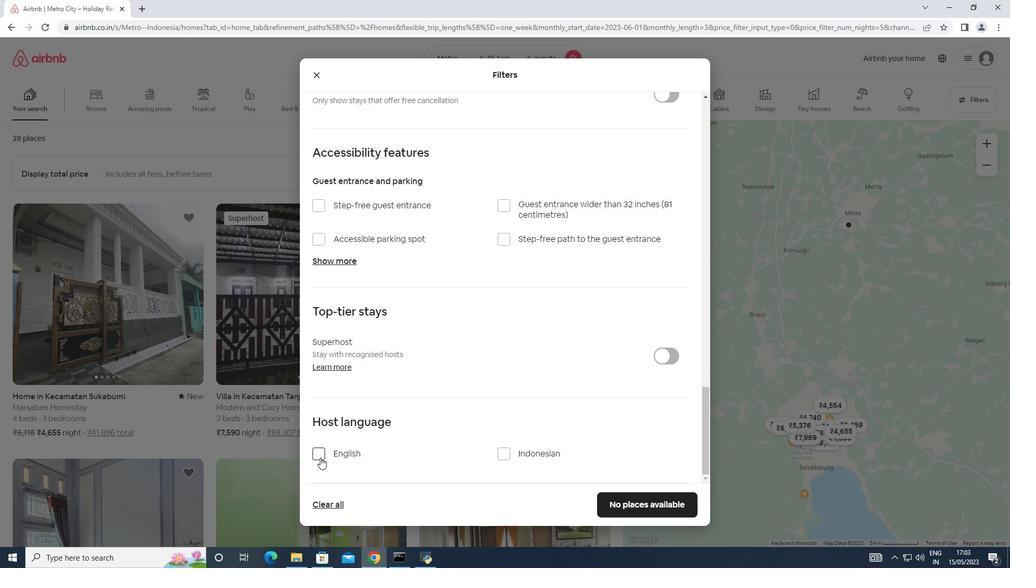 
Action: Mouse pressed left at (321, 454)
Screenshot: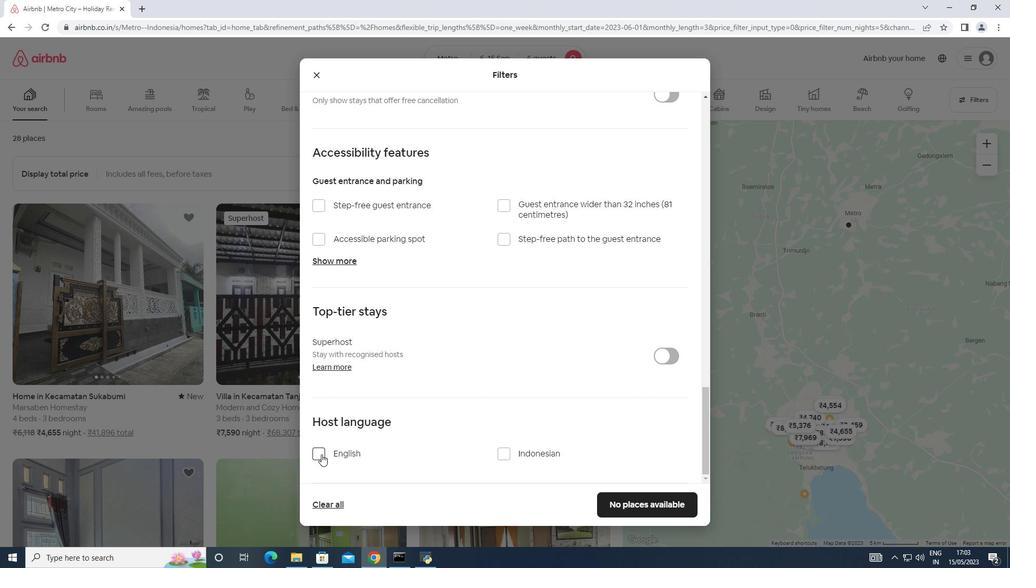 
Action: Mouse moved to (613, 501)
Screenshot: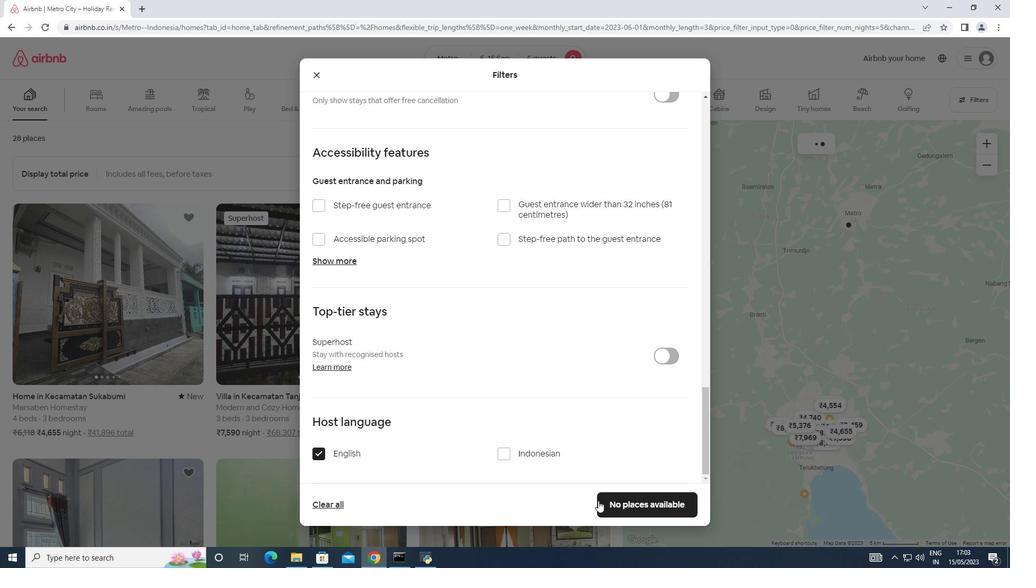 
Action: Mouse pressed left at (613, 501)
Screenshot: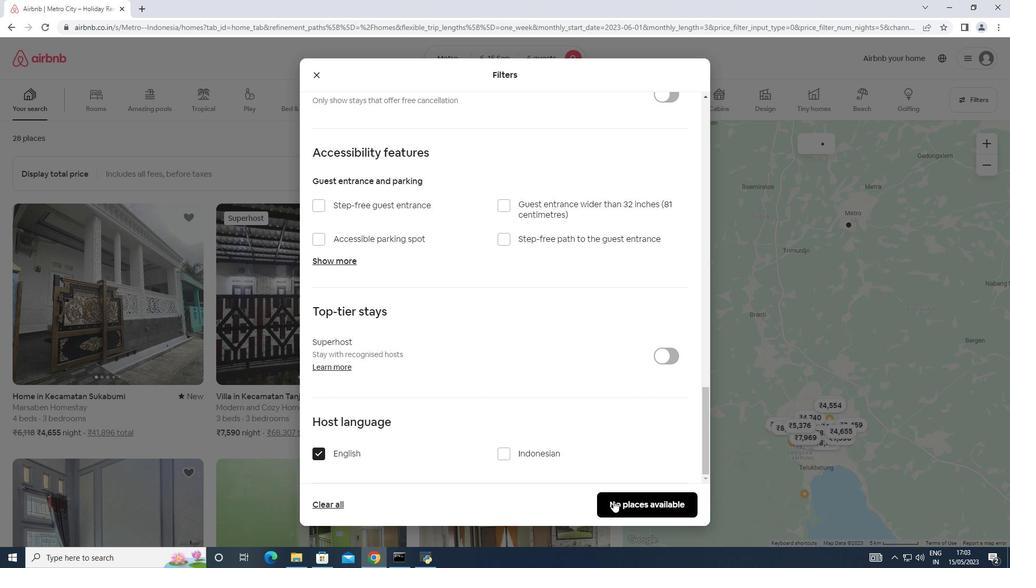 
Action: Mouse moved to (610, 502)
Screenshot: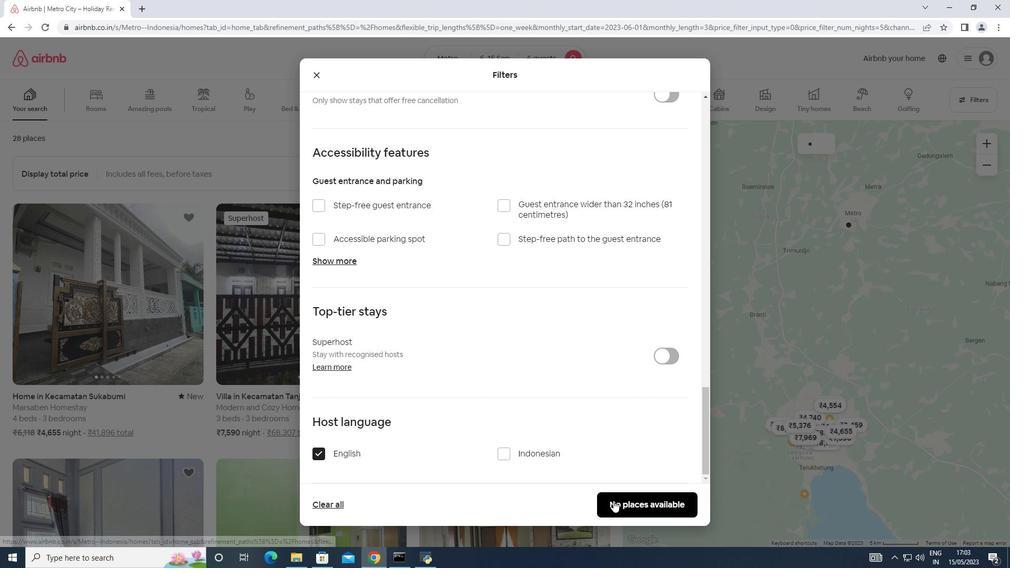 
